 Task: Log work in the project TrendForge for the issue 'Issues with integrating with version control system (e.g. Git)' spent time as '6w 6d 10h 22m' and remaining time as '5w 2d 7h 49m' and move to bottom of backlog. Now add the issue to the epic 'Integration with Third-Party APIs'.
Action: Mouse moved to (205, 63)
Screenshot: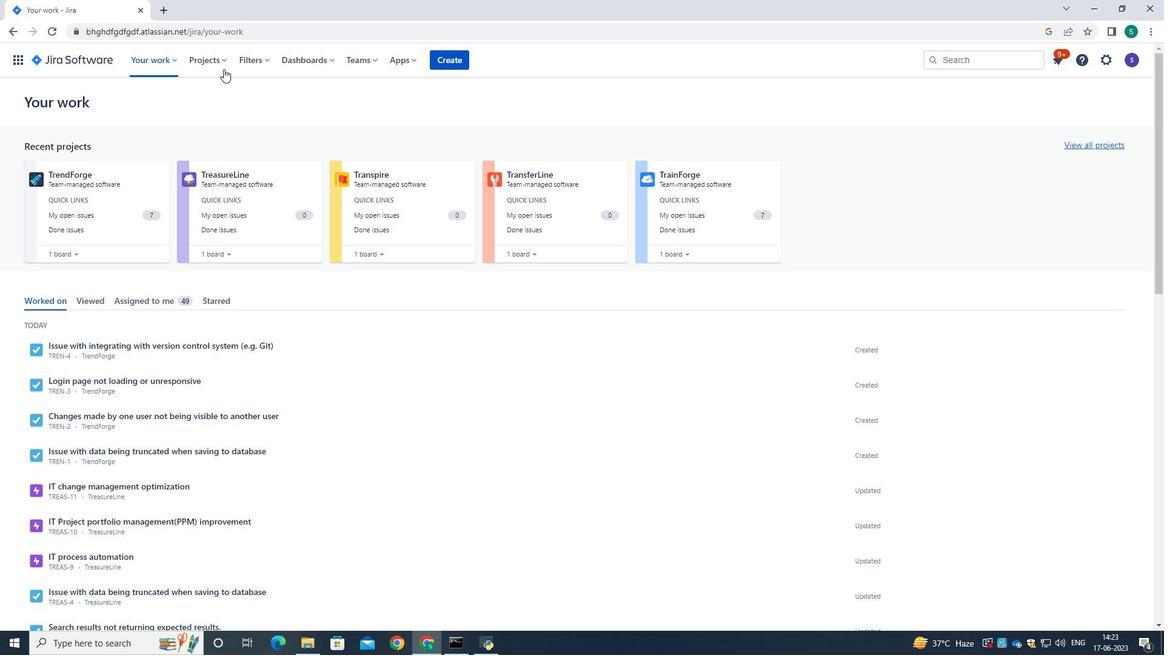 
Action: Mouse pressed left at (205, 63)
Screenshot: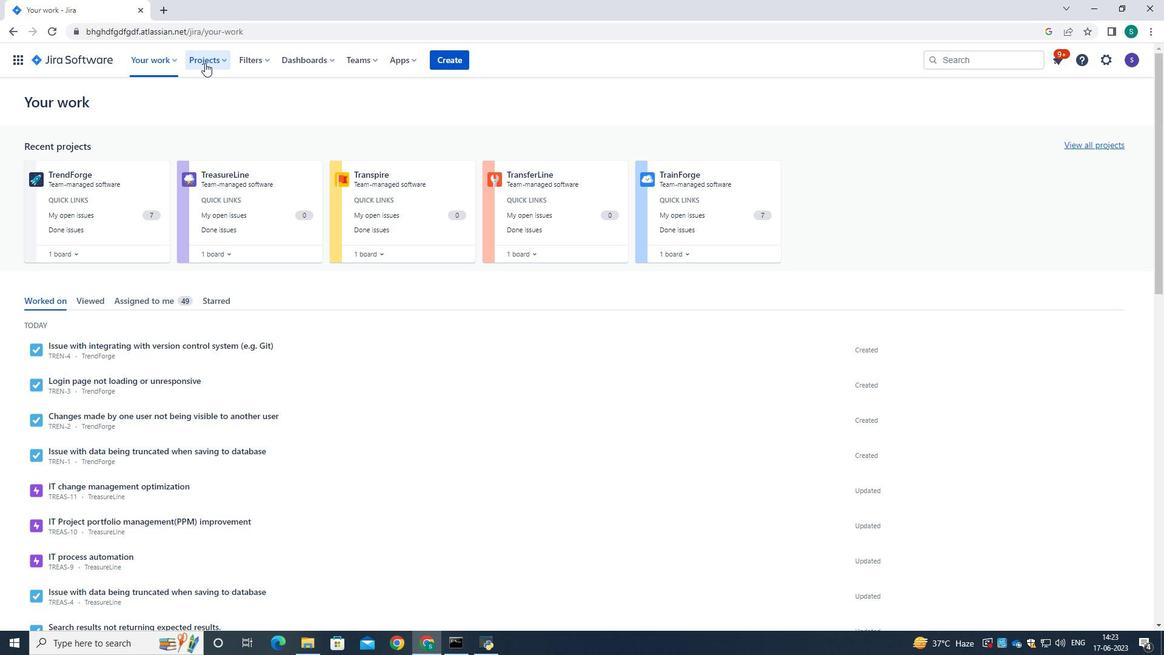 
Action: Mouse moved to (245, 125)
Screenshot: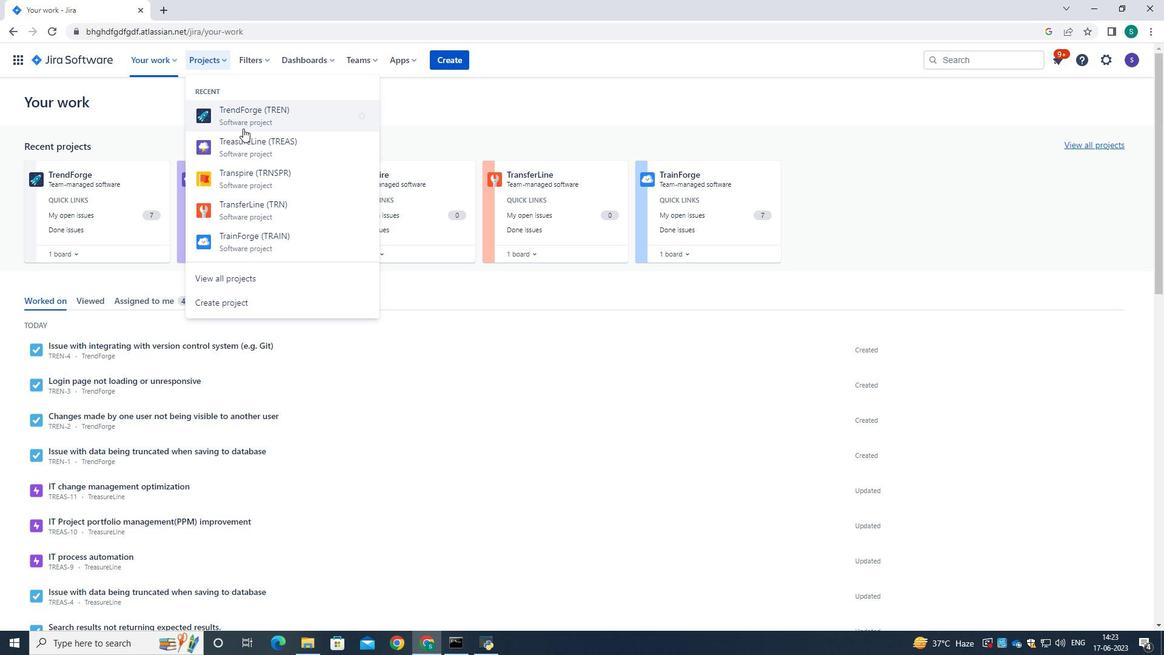 
Action: Mouse pressed left at (245, 125)
Screenshot: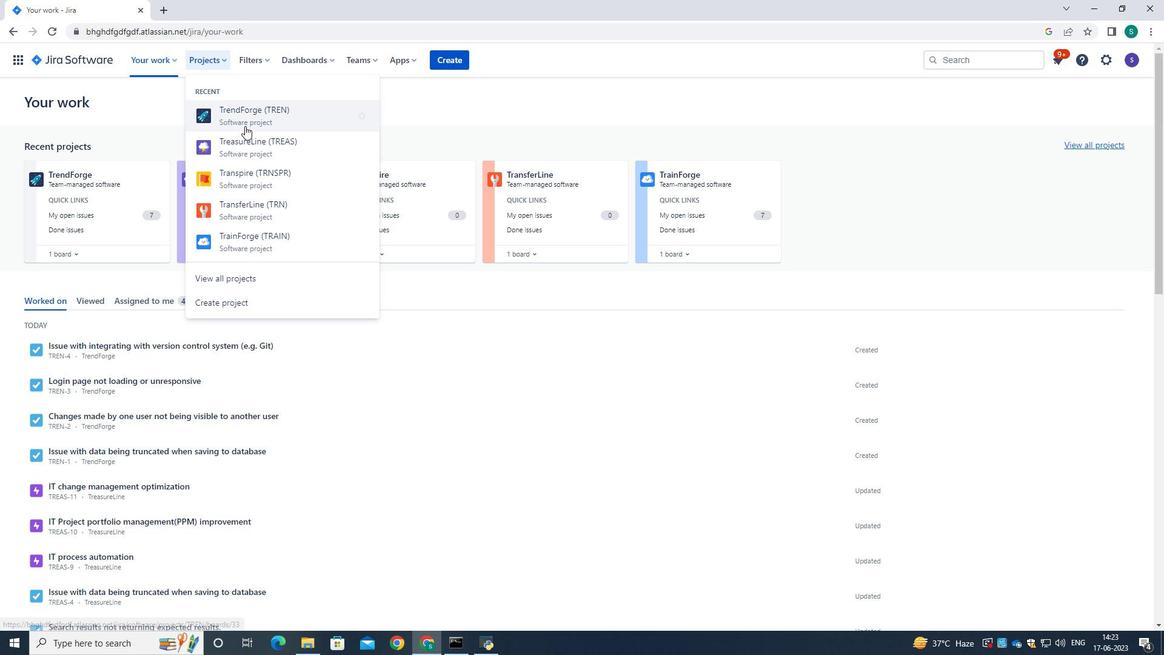 
Action: Mouse moved to (96, 183)
Screenshot: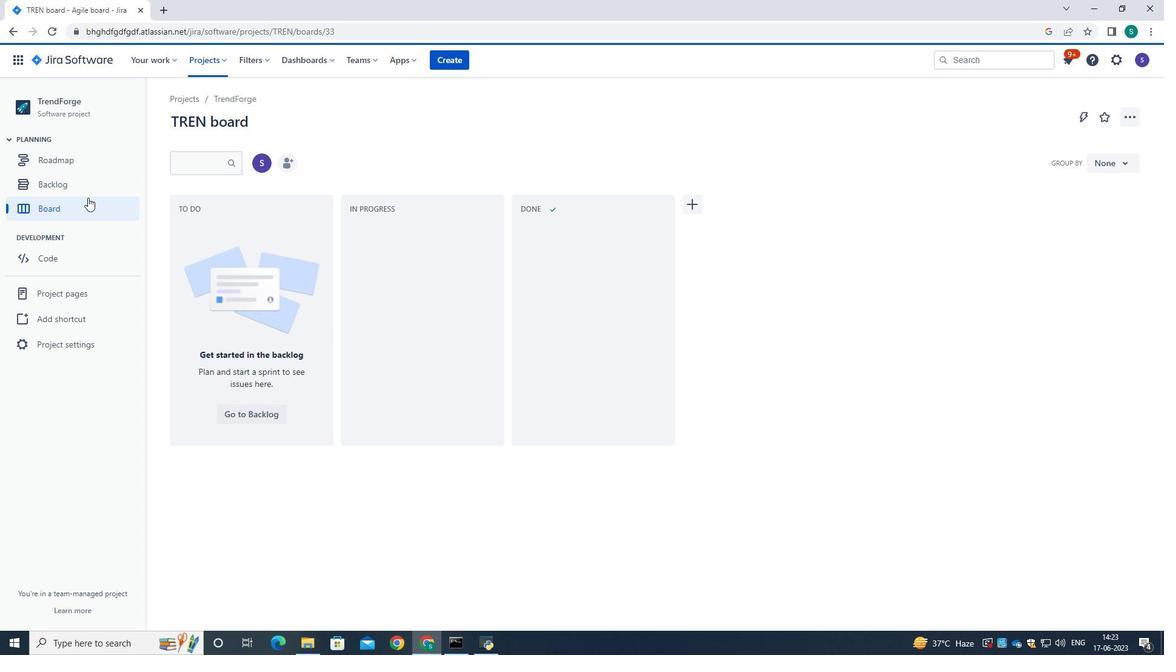 
Action: Mouse pressed left at (96, 183)
Screenshot: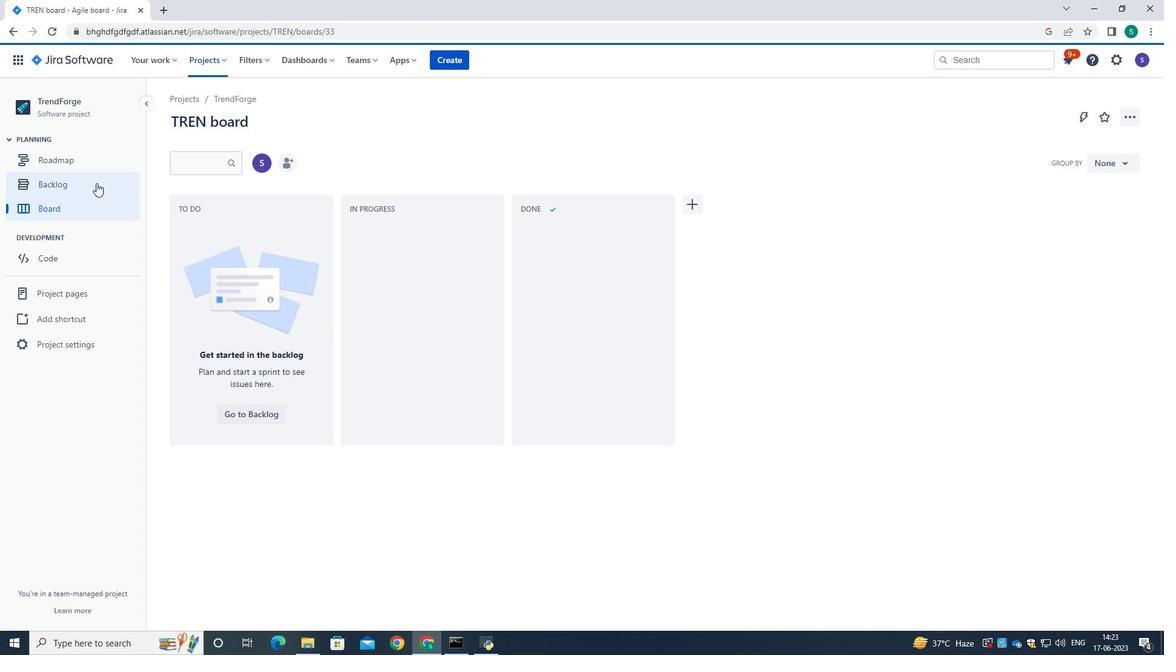 
Action: Mouse moved to (510, 309)
Screenshot: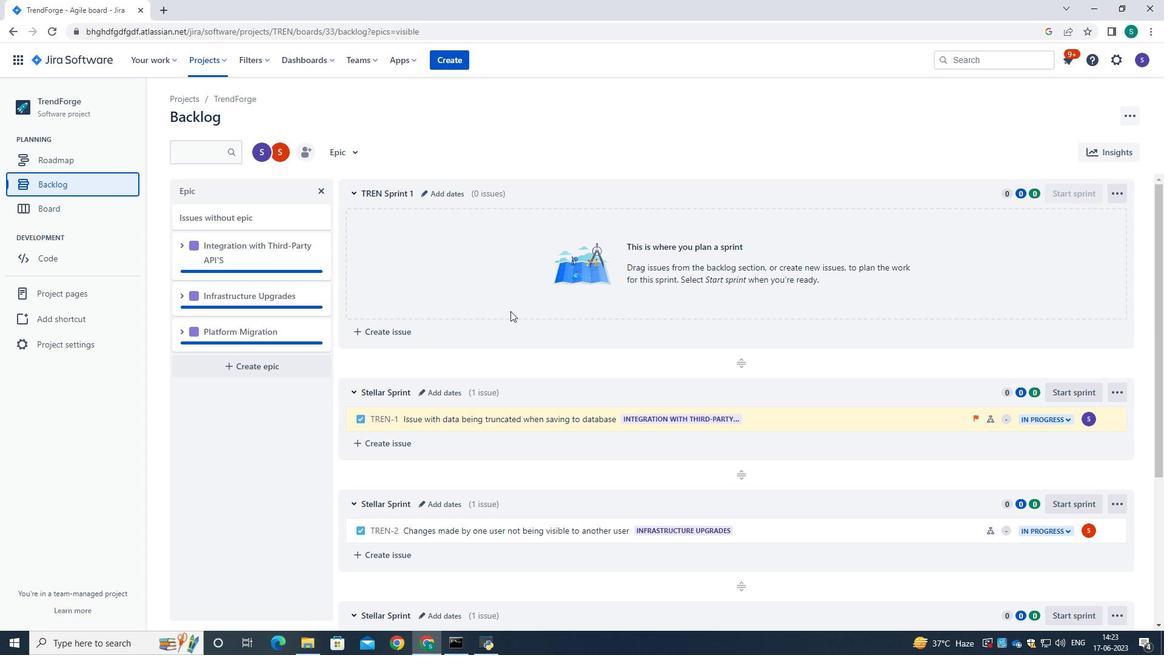 
Action: Mouse scrolled (510, 308) with delta (0, 0)
Screenshot: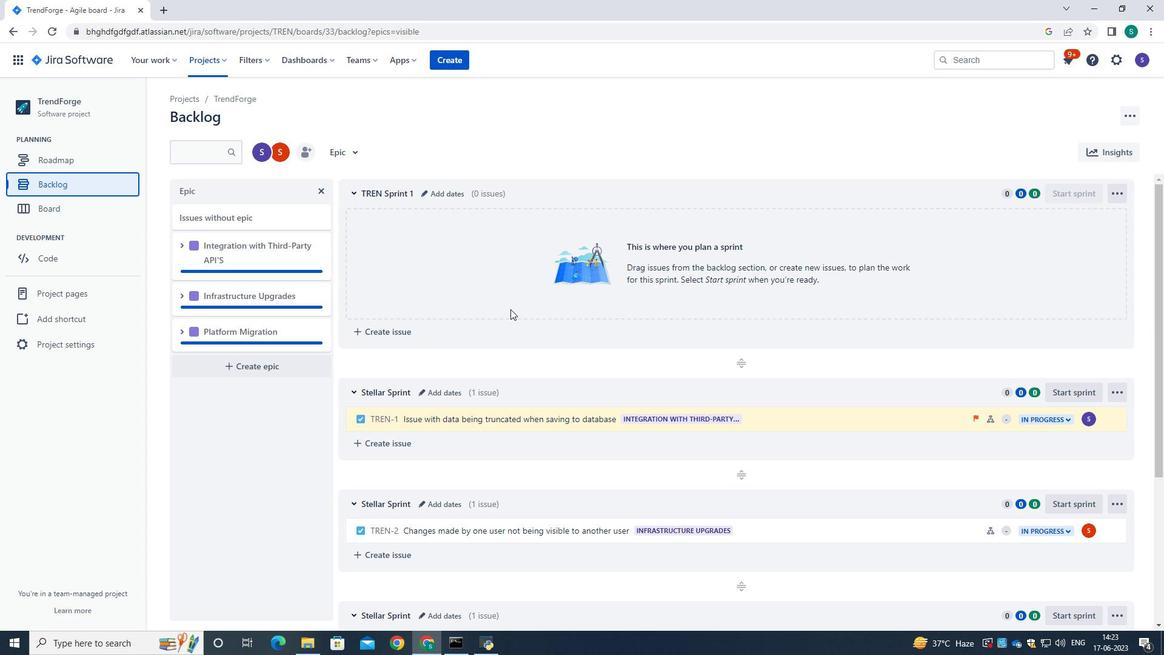 
Action: Mouse scrolled (510, 308) with delta (0, 0)
Screenshot: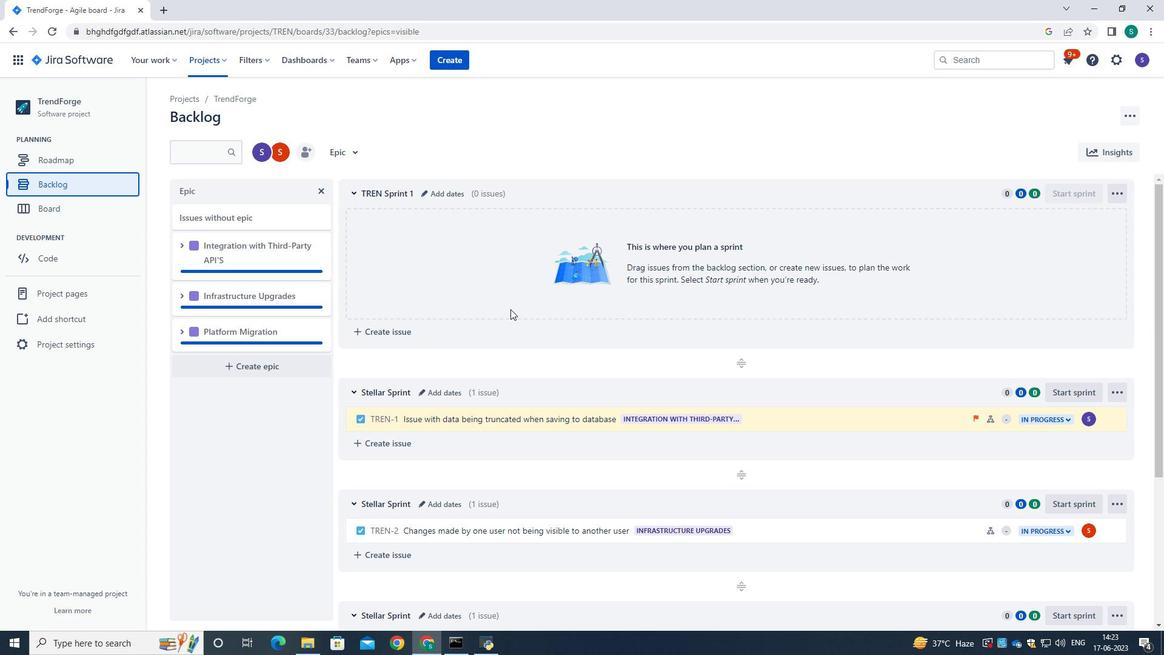 
Action: Mouse scrolled (510, 308) with delta (0, 0)
Screenshot: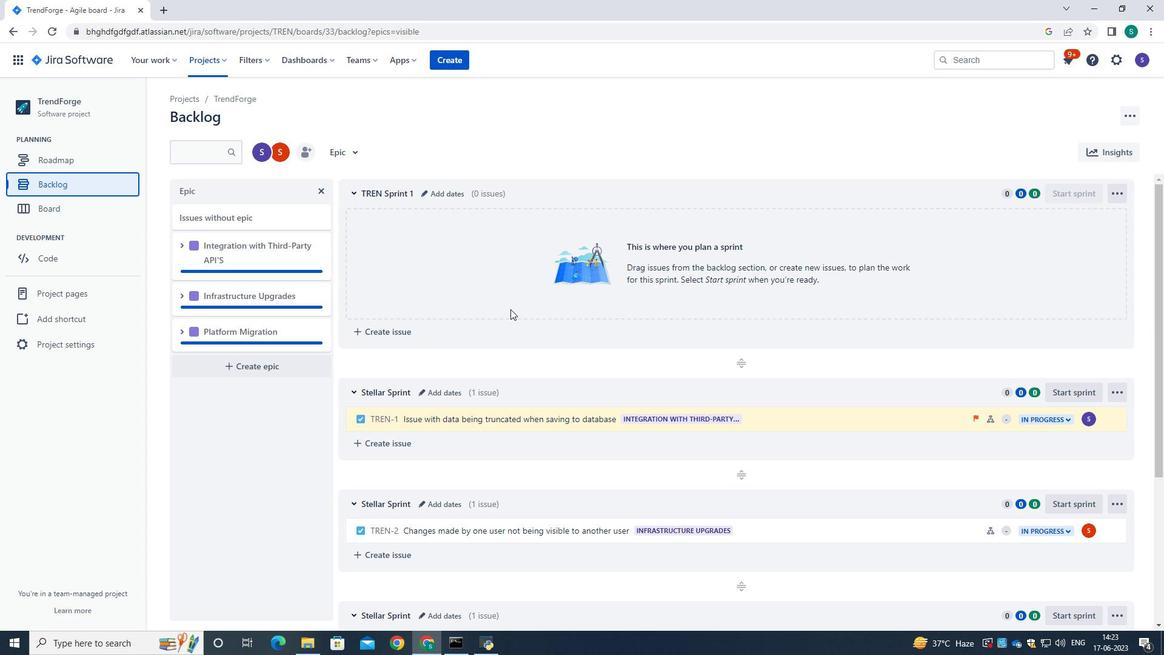 
Action: Mouse scrolled (510, 308) with delta (0, 0)
Screenshot: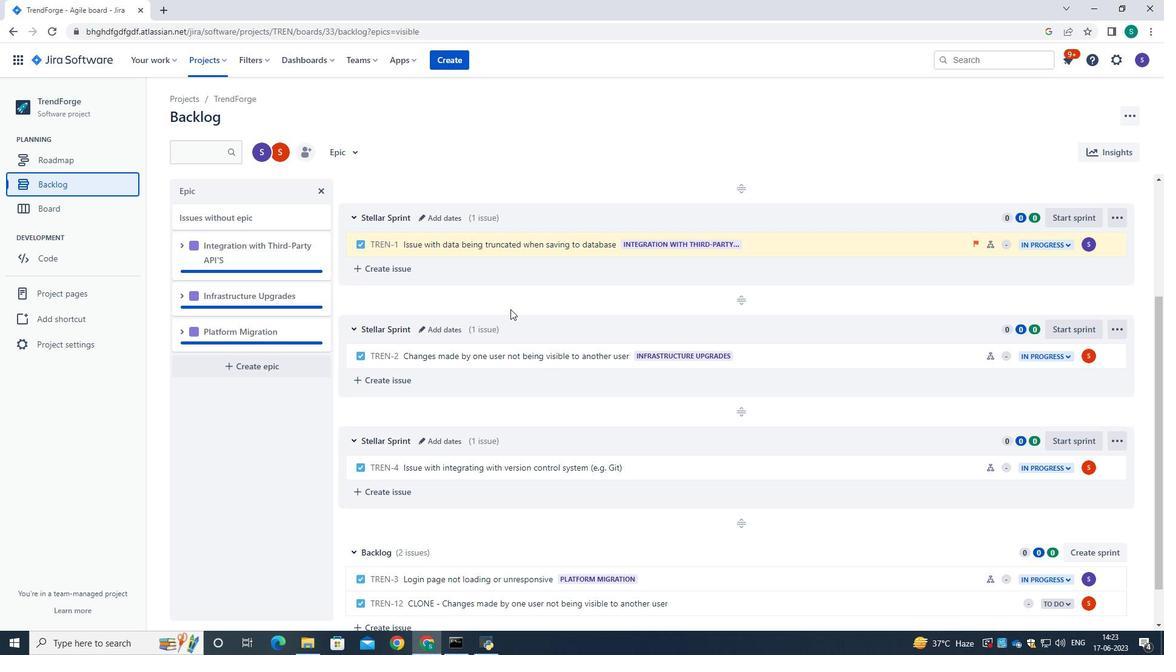 
Action: Mouse scrolled (510, 308) with delta (0, 0)
Screenshot: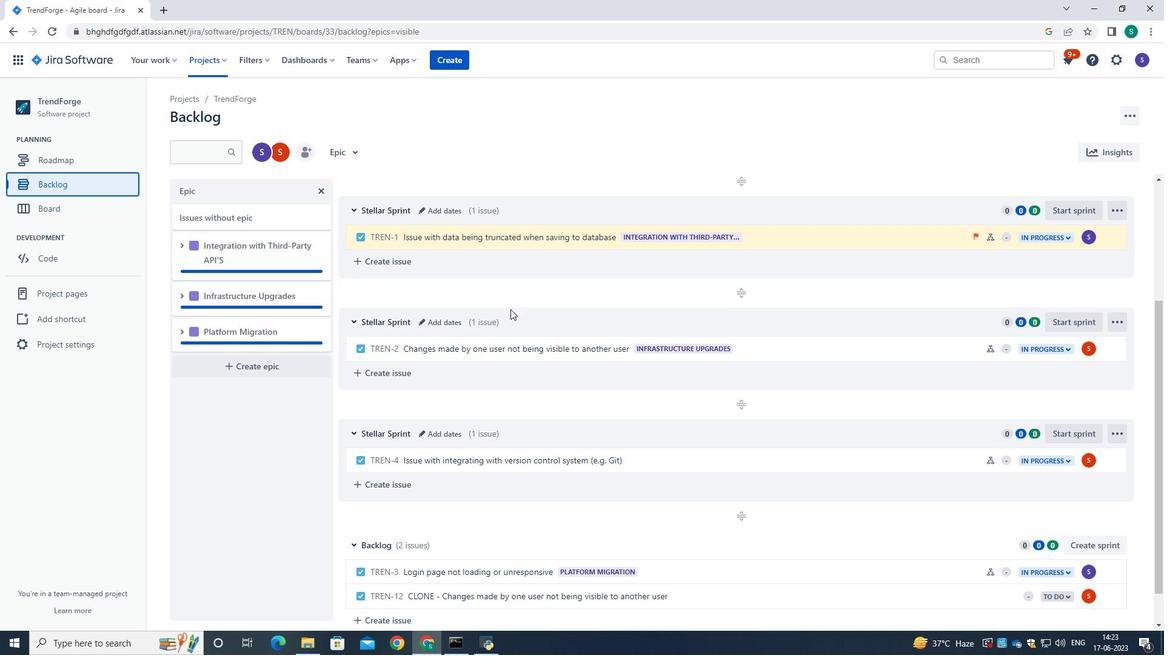 
Action: Mouse moved to (502, 423)
Screenshot: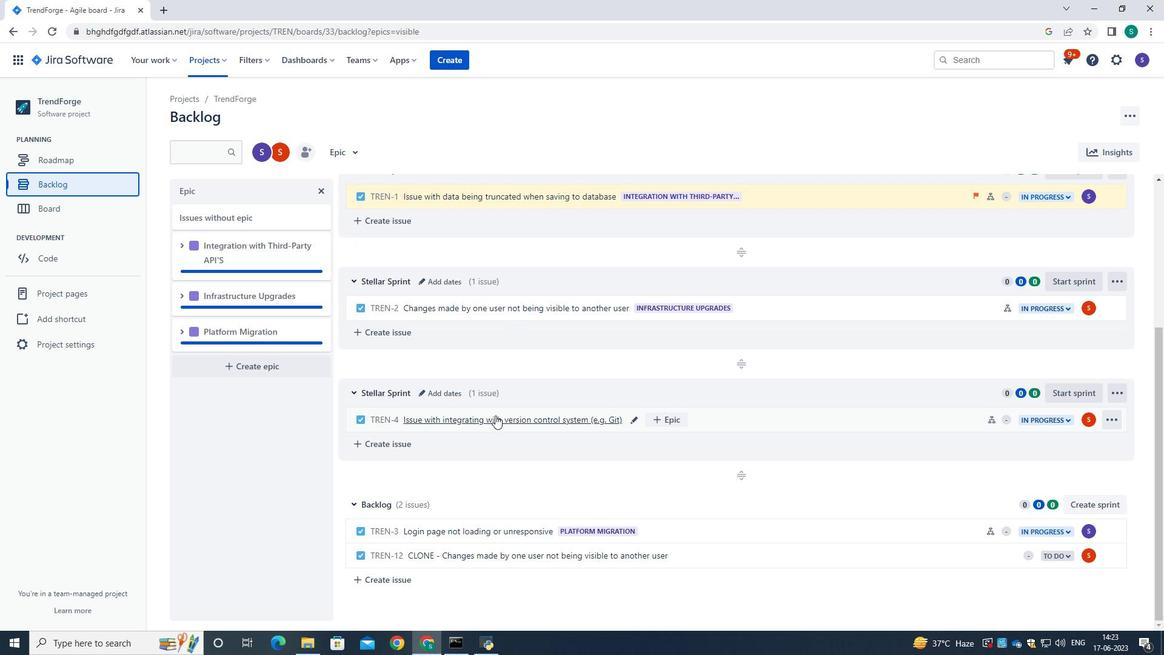 
Action: Mouse pressed left at (502, 423)
Screenshot: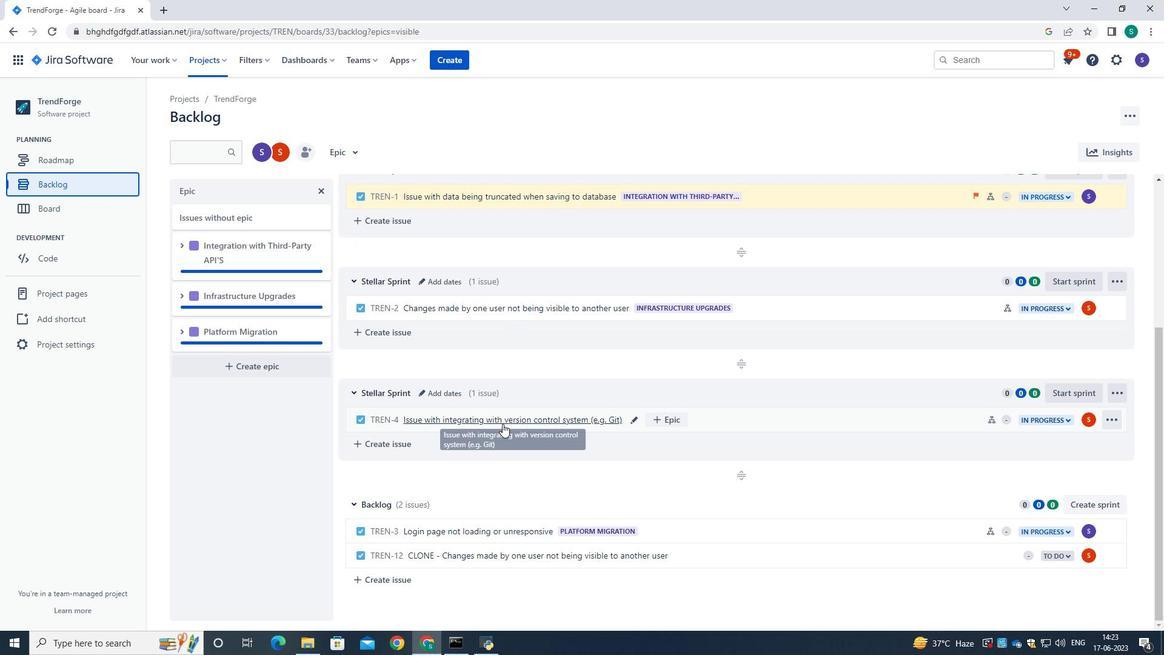 
Action: Mouse moved to (1103, 191)
Screenshot: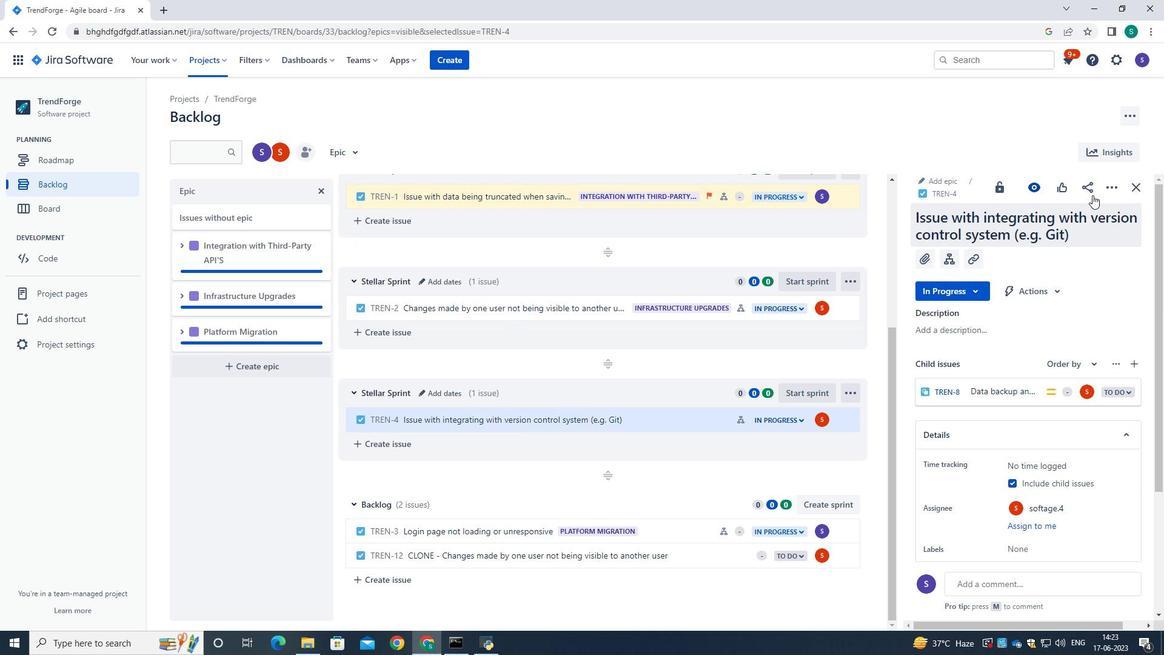 
Action: Mouse pressed left at (1103, 191)
Screenshot: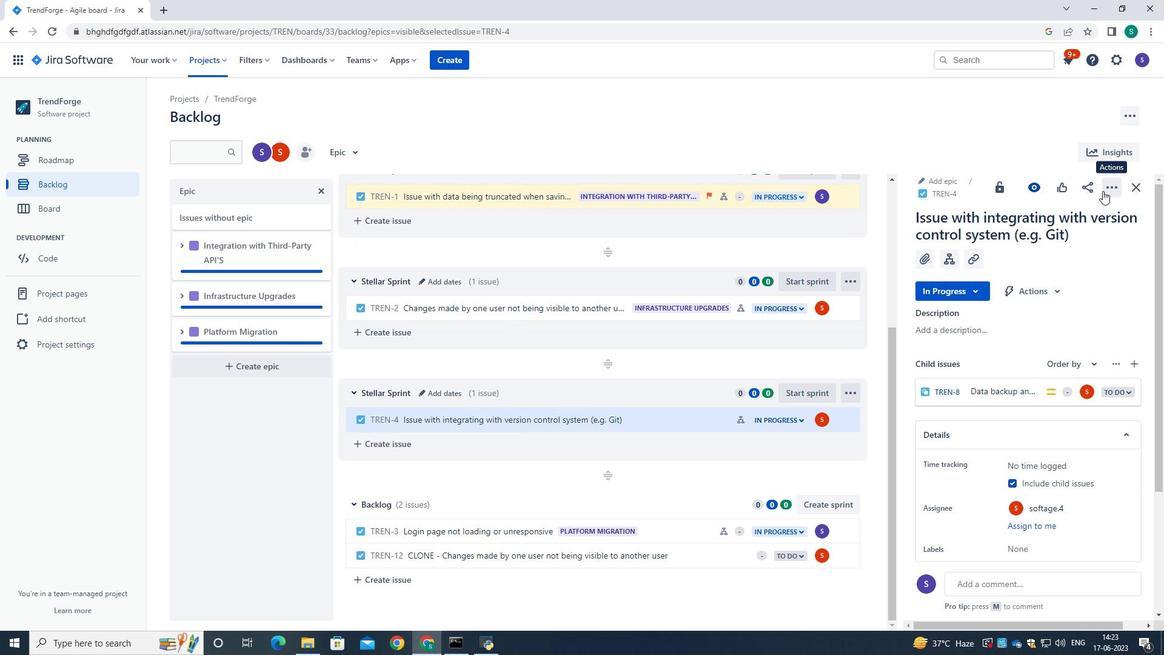 
Action: Mouse moved to (1062, 220)
Screenshot: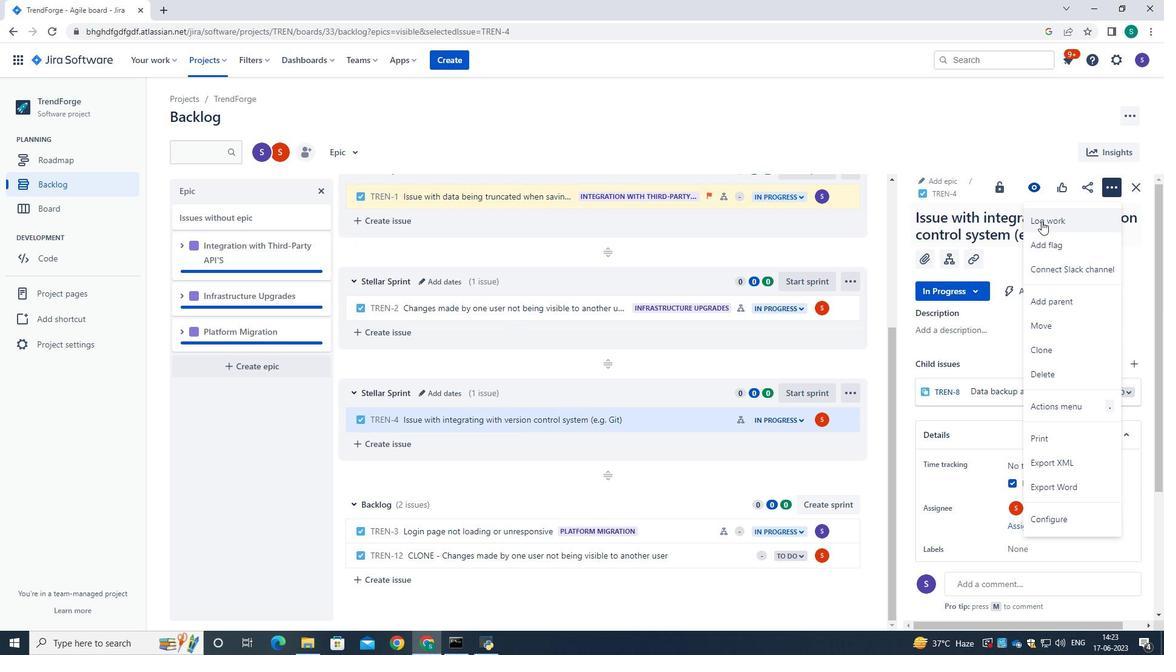 
Action: Mouse pressed left at (1062, 220)
Screenshot: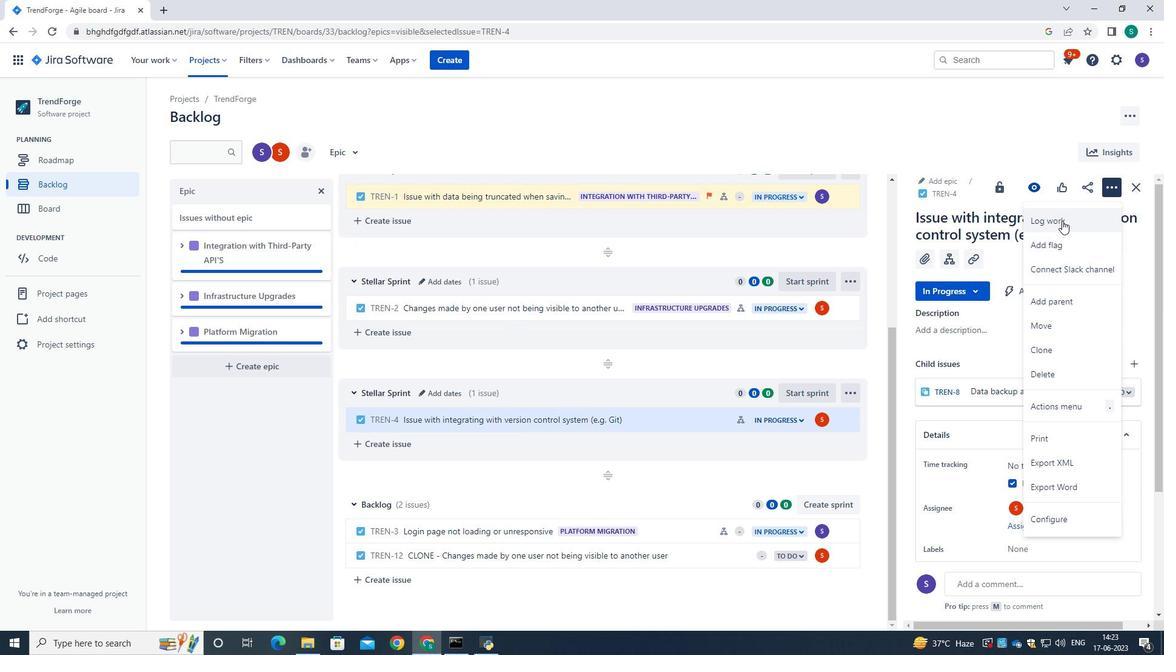 
Action: Mouse moved to (516, 179)
Screenshot: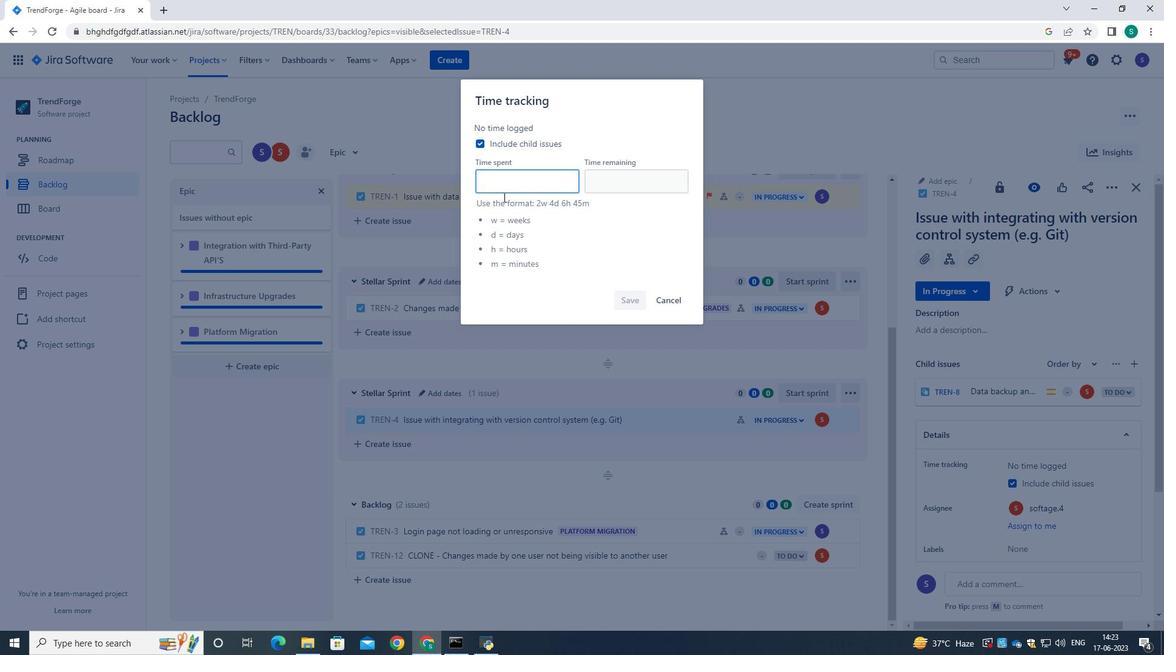 
Action: Mouse pressed left at (516, 179)
Screenshot: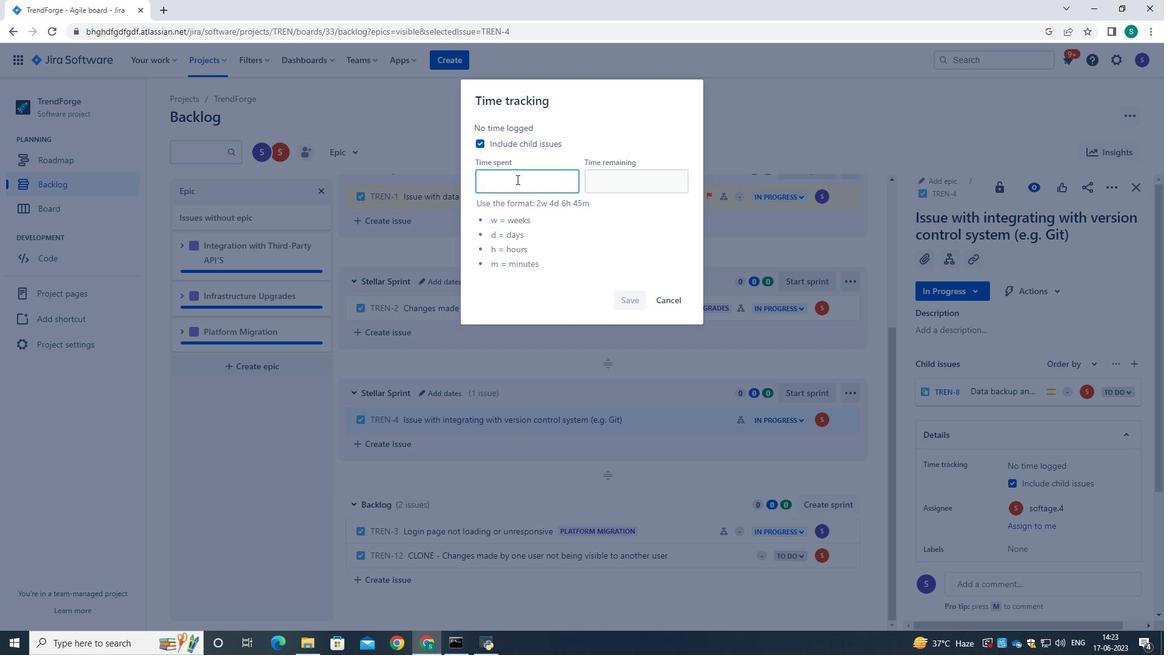 
Action: Key pressed 6w<Key.space>6d<Key.space>10h<Key.space>22m<Key.tab>5w<Key.space>2d<Key.space>7h<Key.space>49m
Screenshot: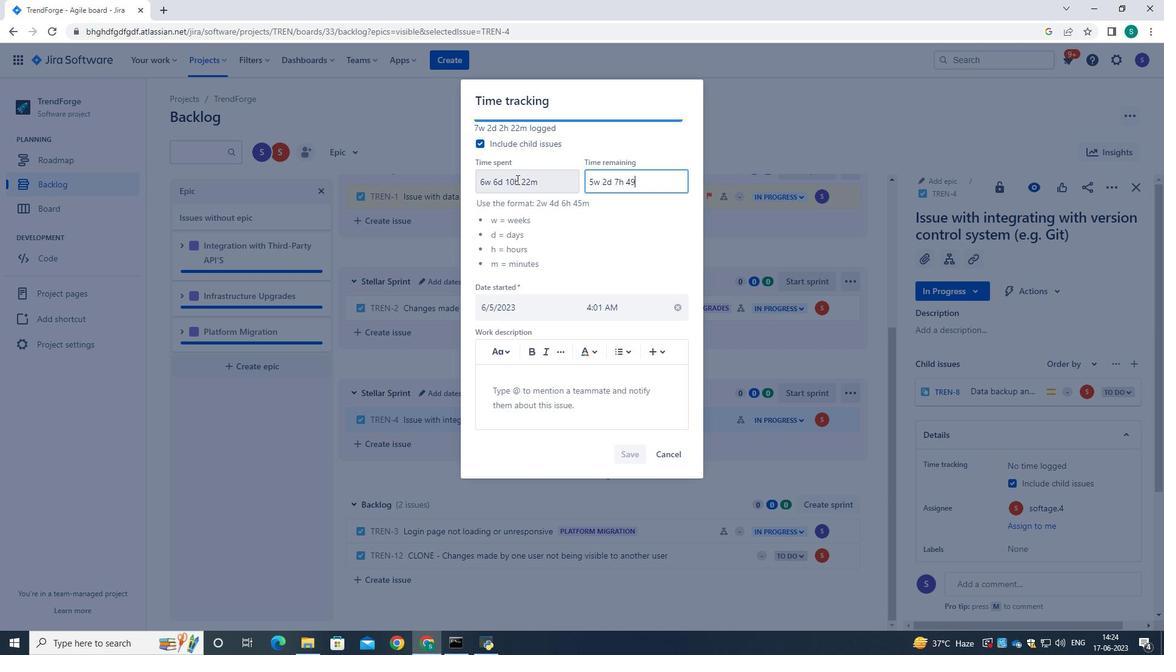 
Action: Mouse moved to (633, 450)
Screenshot: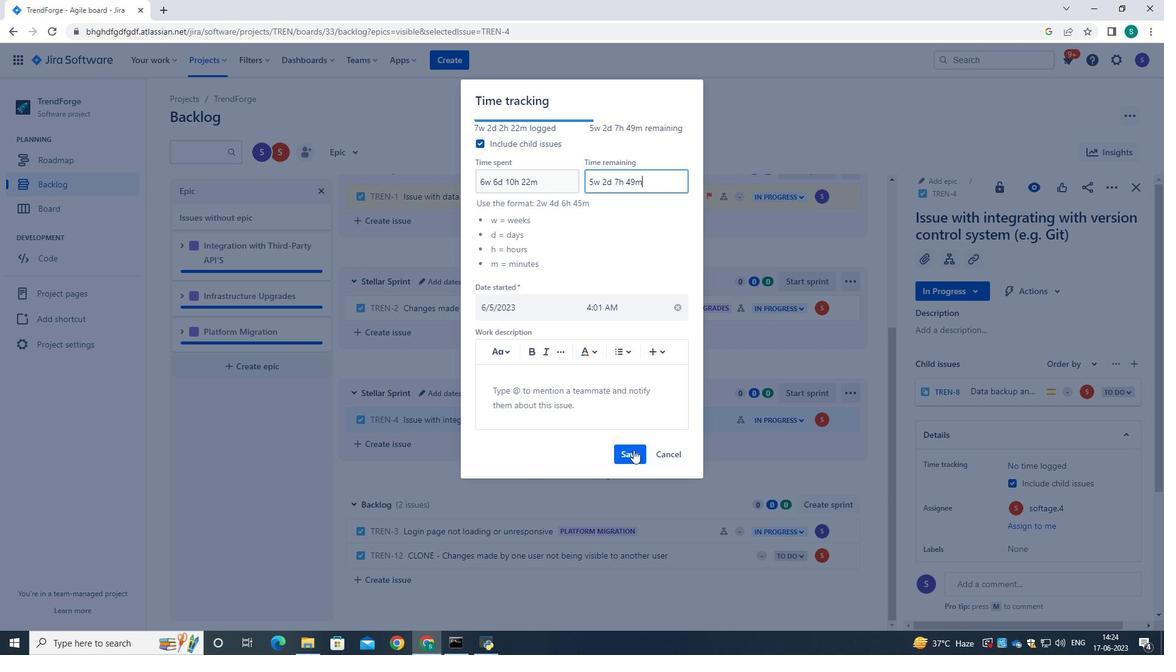 
Action: Mouse pressed left at (633, 450)
Screenshot: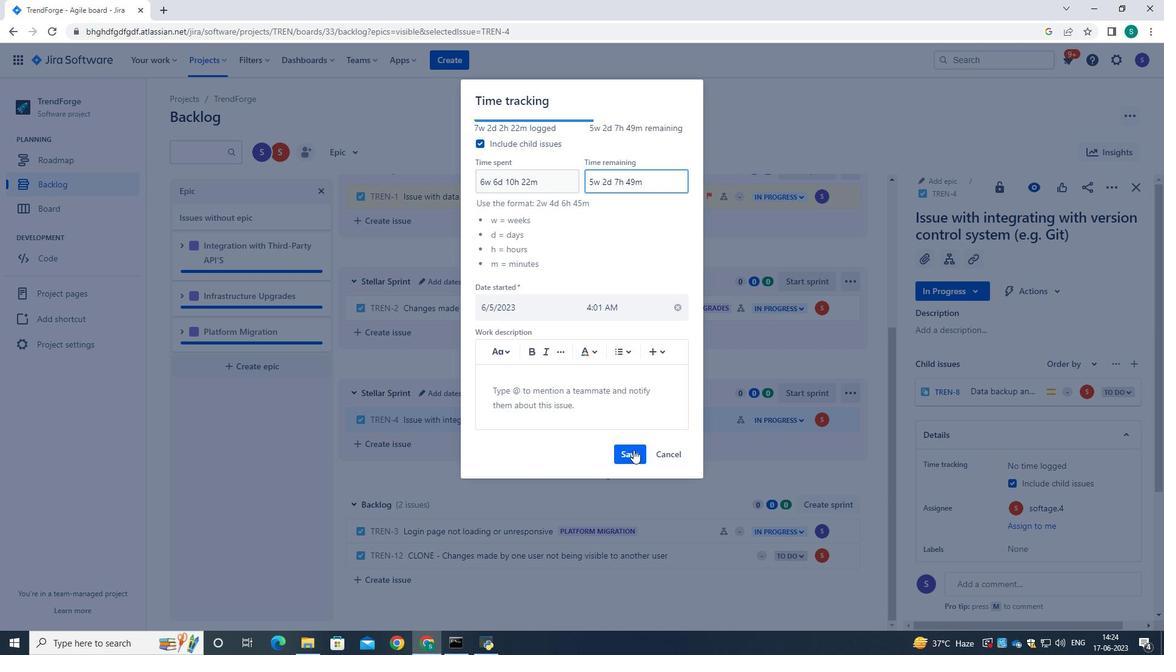 
Action: Mouse moved to (850, 420)
Screenshot: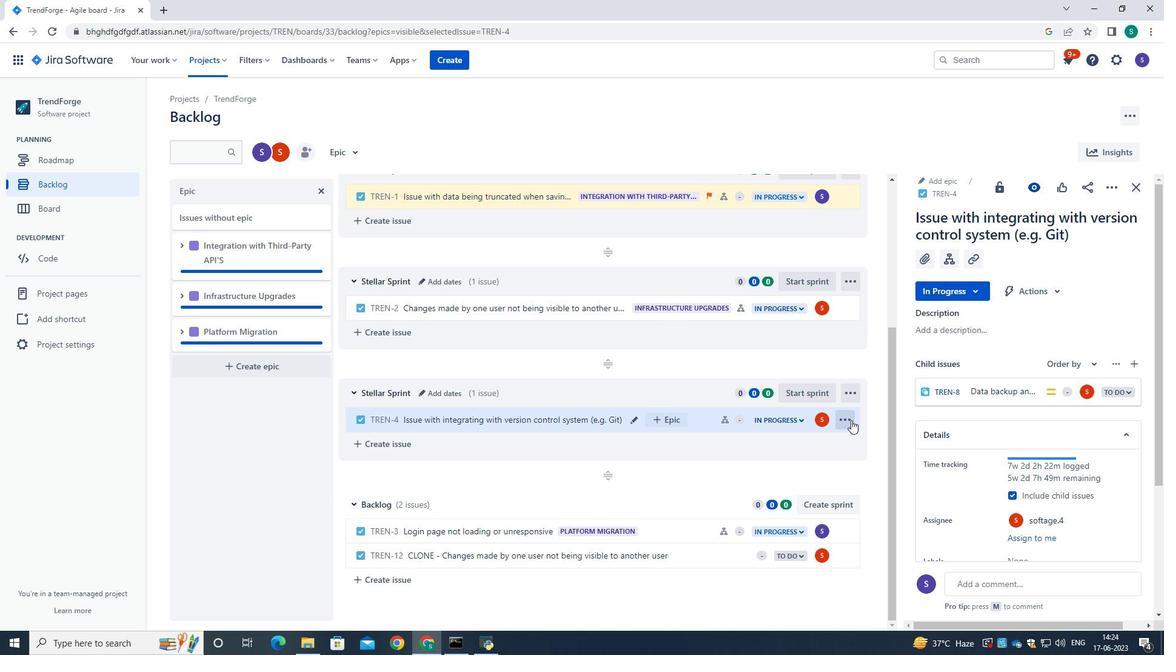 
Action: Mouse pressed left at (850, 420)
Screenshot: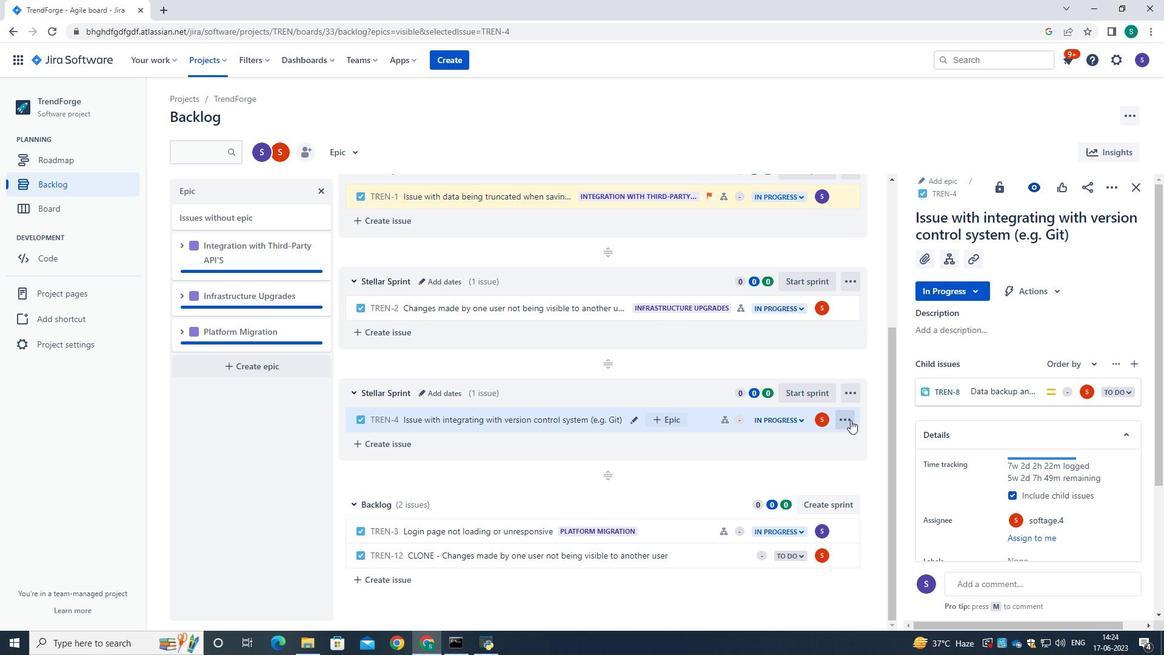 
Action: Mouse moved to (818, 385)
Screenshot: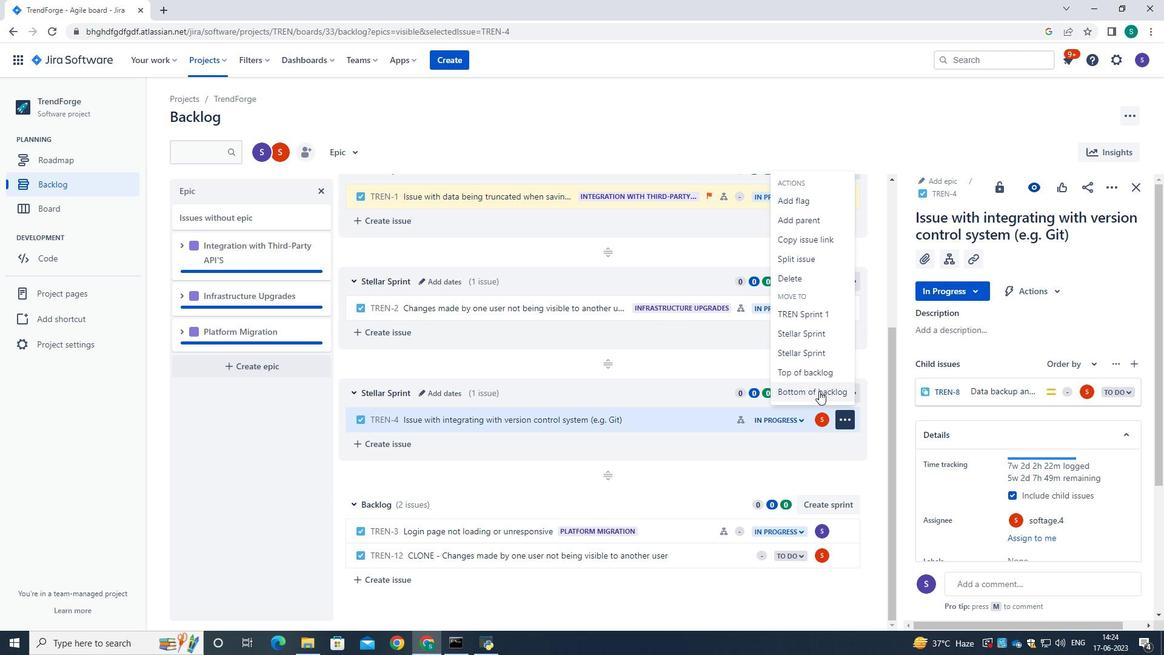 
Action: Mouse pressed left at (818, 385)
Screenshot: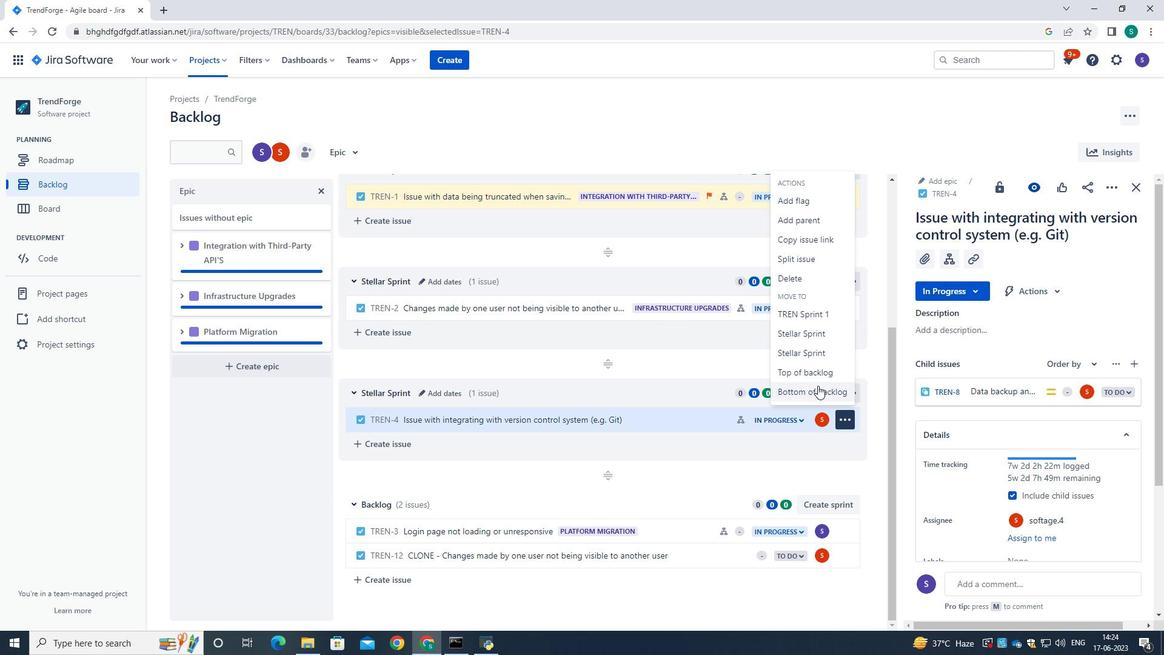 
Action: Mouse moved to (664, 454)
Screenshot: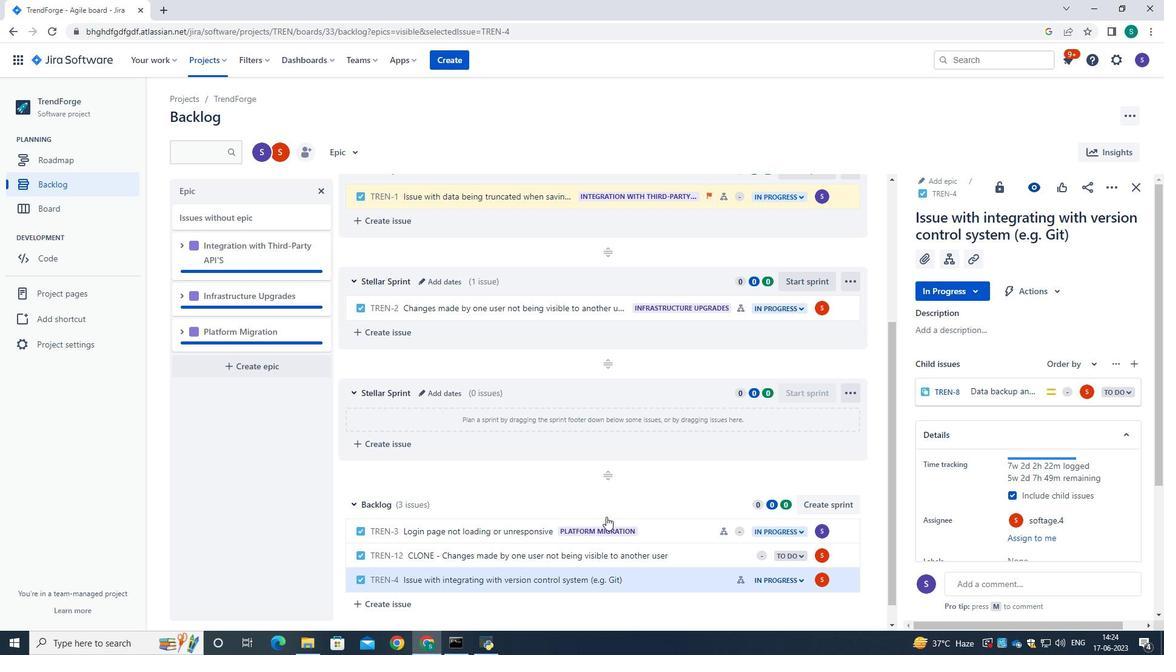 
Action: Mouse scrolled (664, 453) with delta (0, 0)
Screenshot: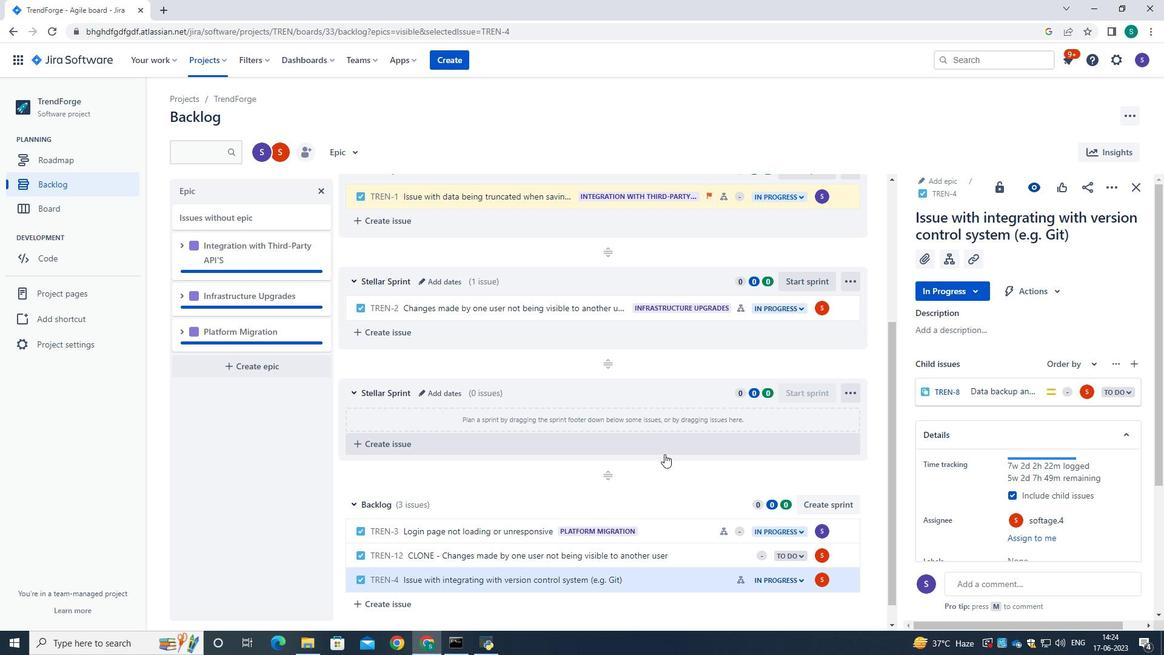
Action: Mouse scrolled (664, 453) with delta (0, 0)
Screenshot: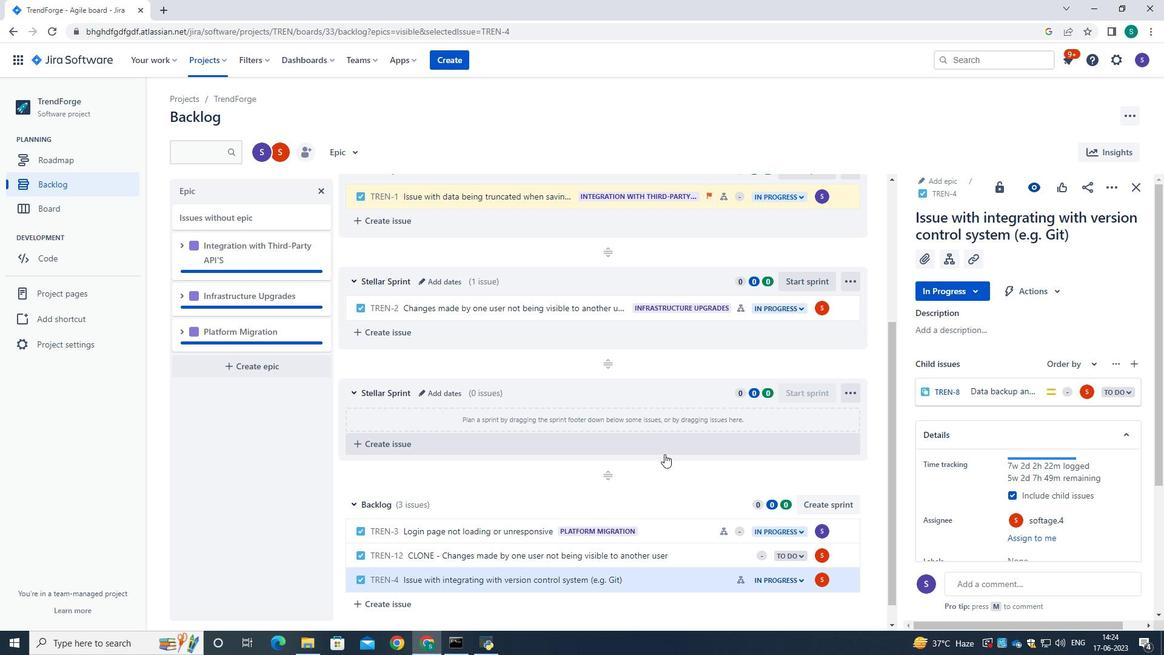 
Action: Mouse scrolled (664, 453) with delta (0, 0)
Screenshot: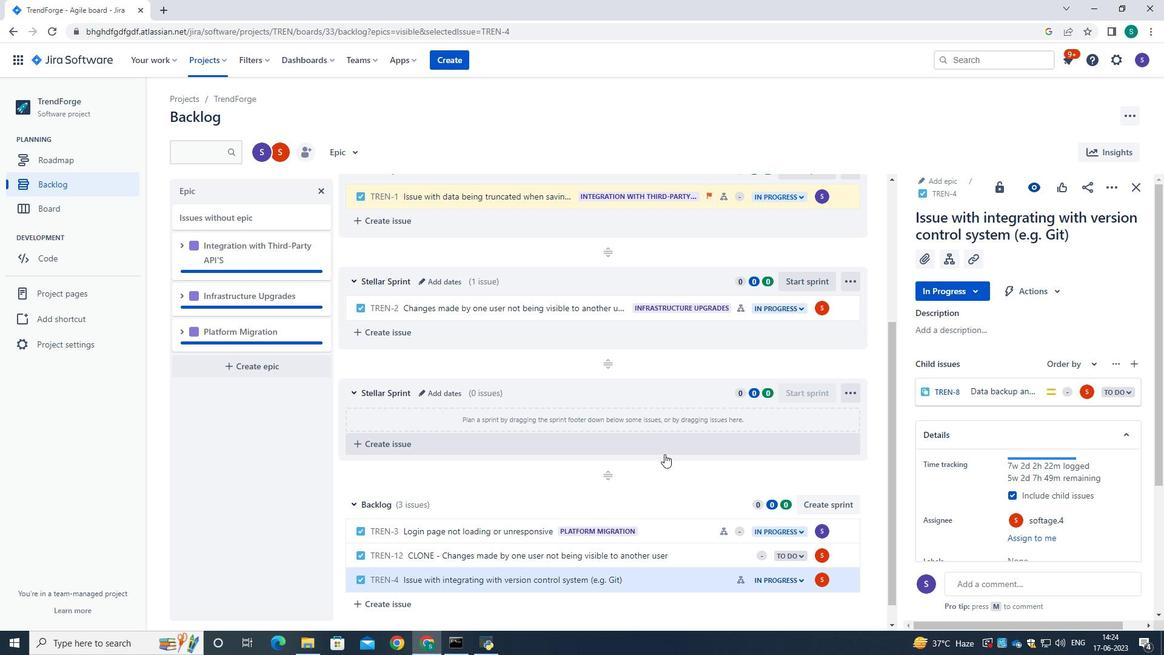 
Action: Mouse scrolled (664, 453) with delta (0, 0)
Screenshot: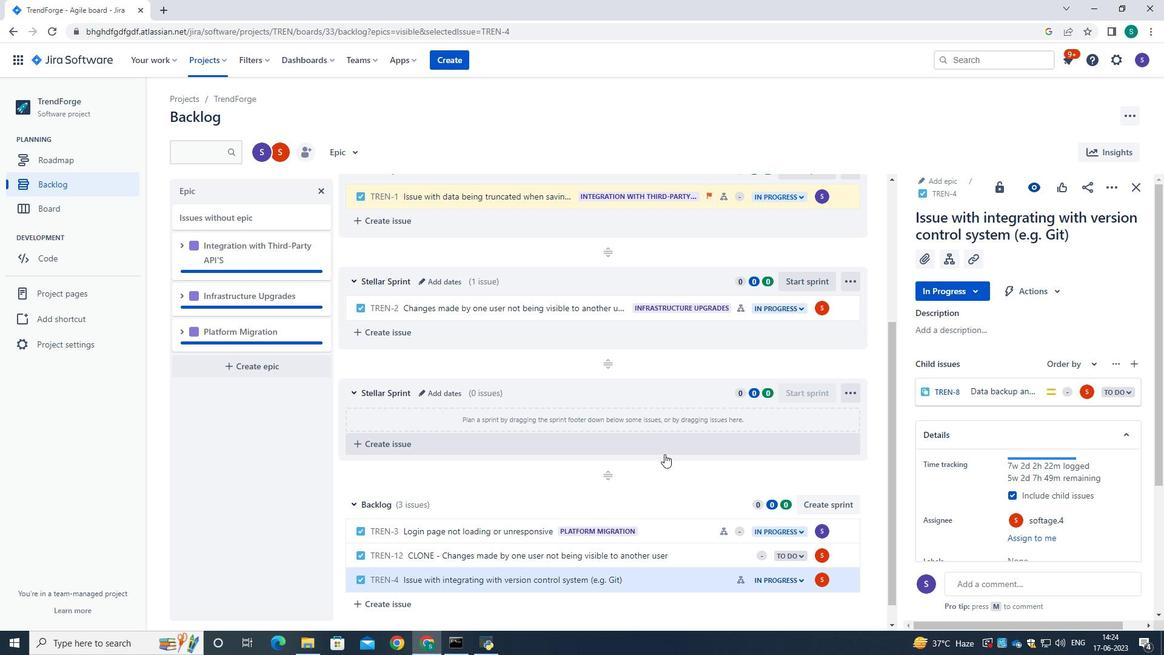 
Action: Mouse moved to (655, 555)
Screenshot: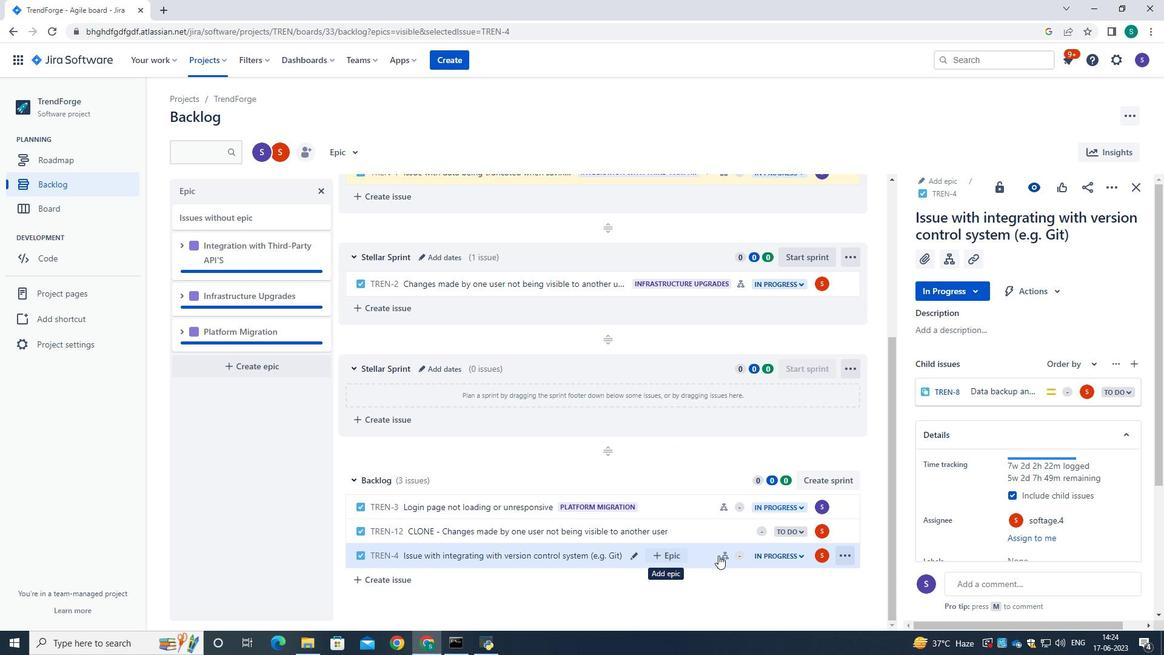 
Action: Mouse pressed left at (655, 555)
Screenshot: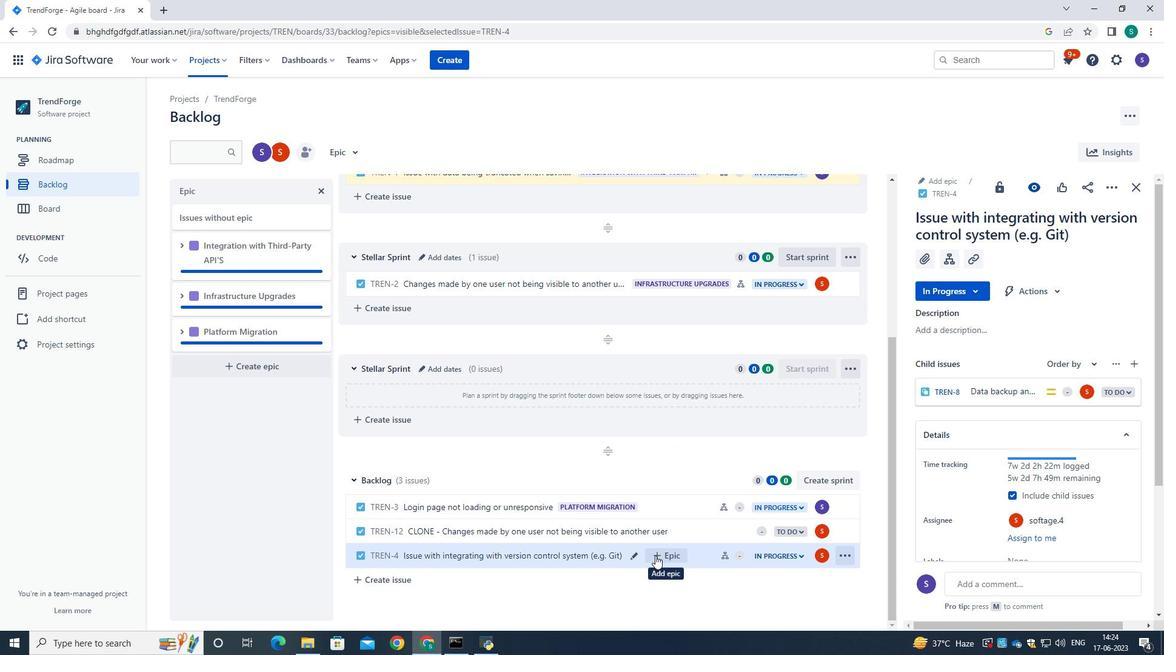 
Action: Mouse moved to (725, 605)
Screenshot: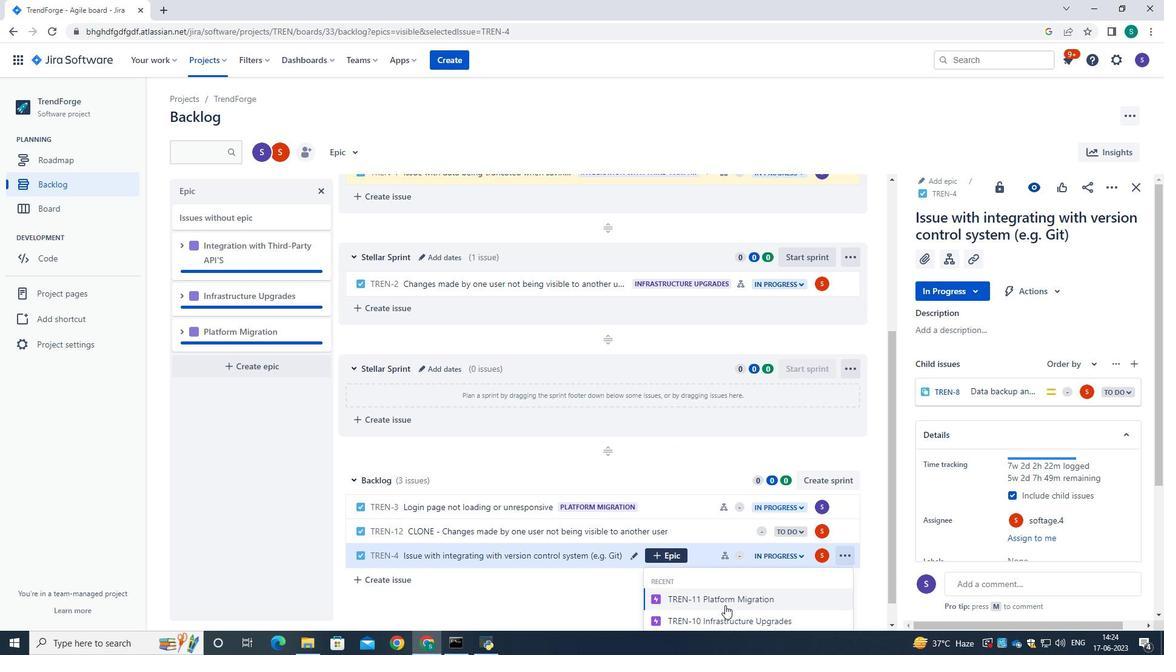 
Action: Mouse scrolled (725, 604) with delta (0, 0)
Screenshot: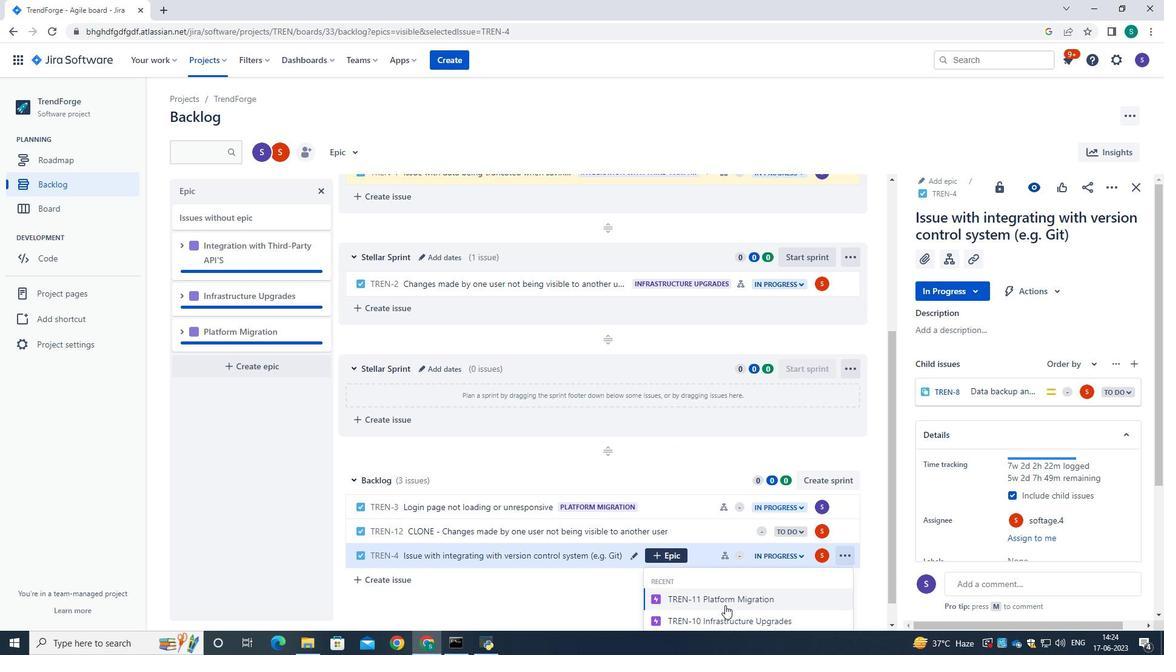 
Action: Mouse scrolled (725, 604) with delta (0, 0)
Screenshot: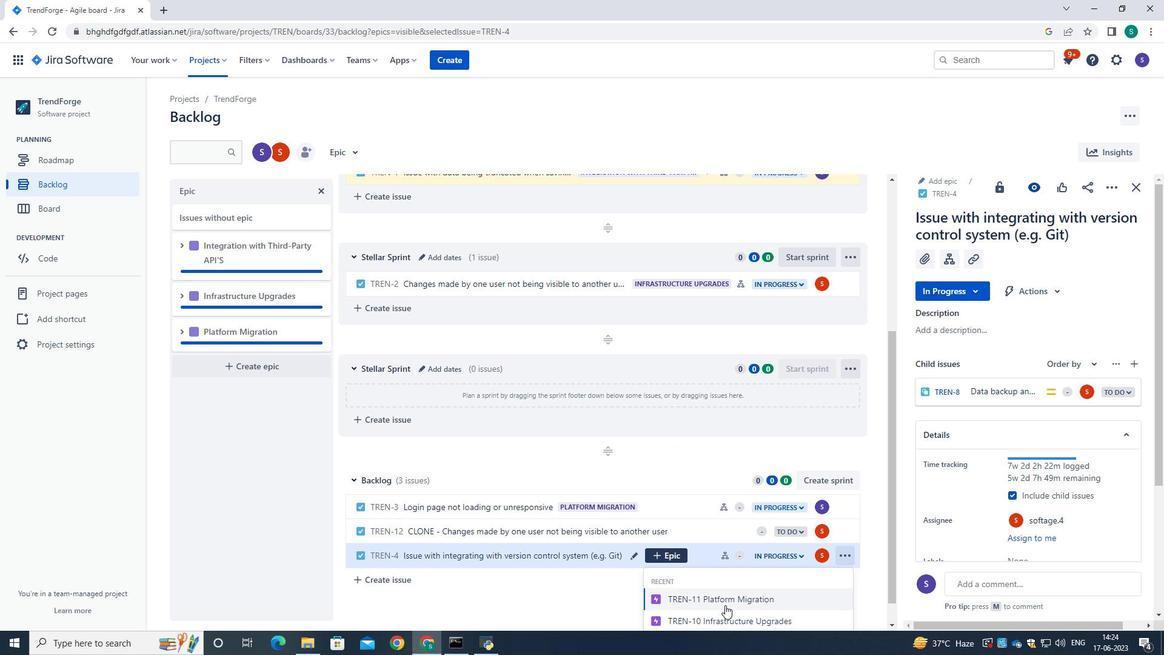 
Action: Mouse scrolled (725, 604) with delta (0, 0)
Screenshot: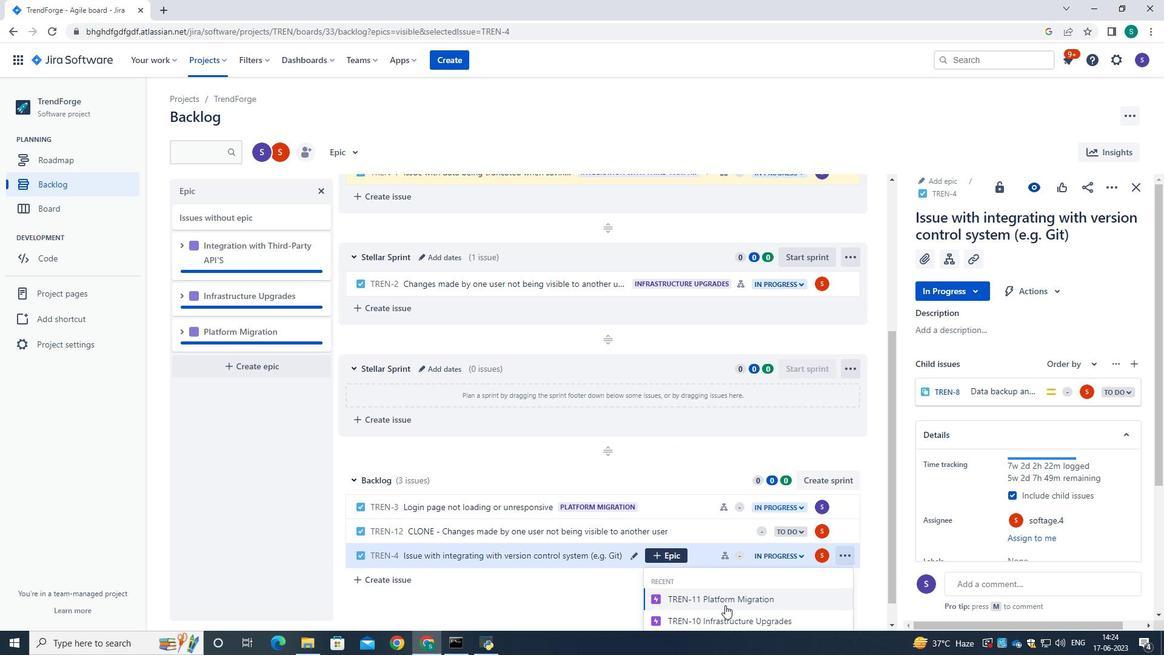 
Action: Mouse moved to (767, 457)
Screenshot: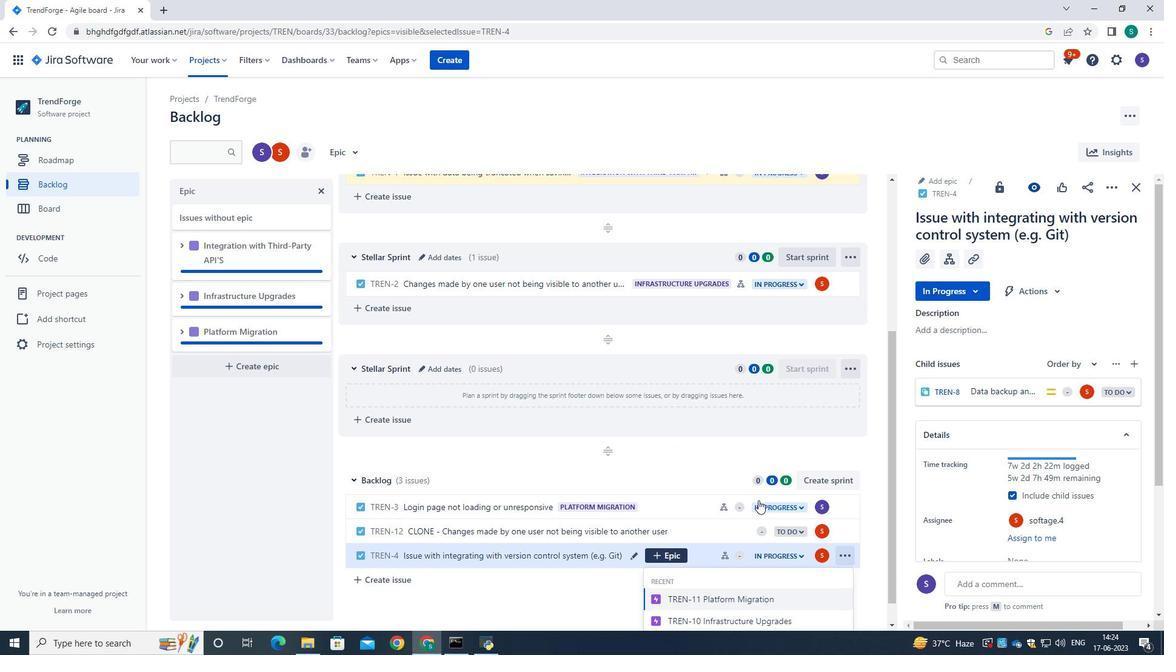 
Action: Mouse scrolled (767, 457) with delta (0, 0)
Screenshot: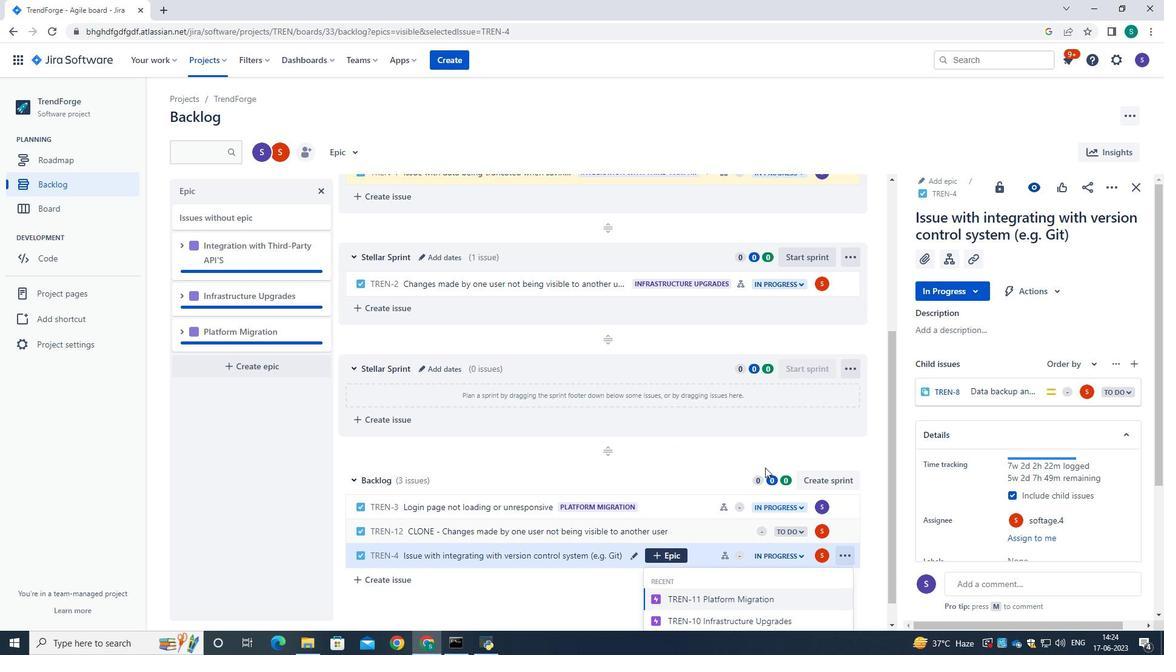 
Action: Mouse scrolled (767, 457) with delta (0, 0)
Screenshot: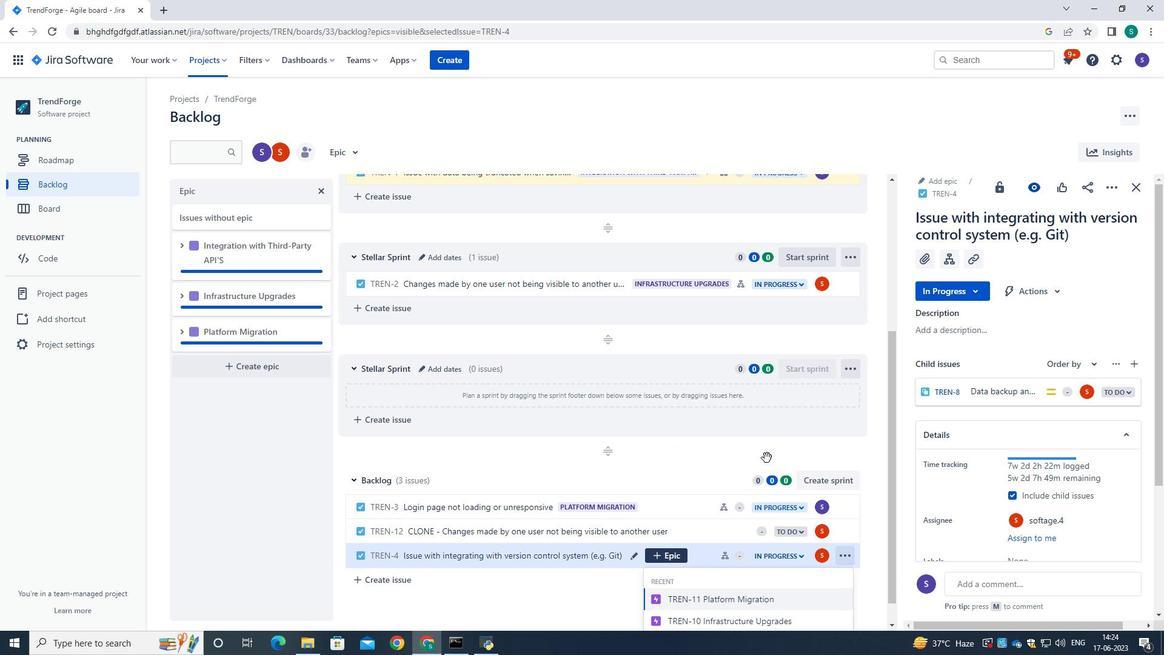 
Action: Mouse scrolled (767, 457) with delta (0, 0)
Screenshot: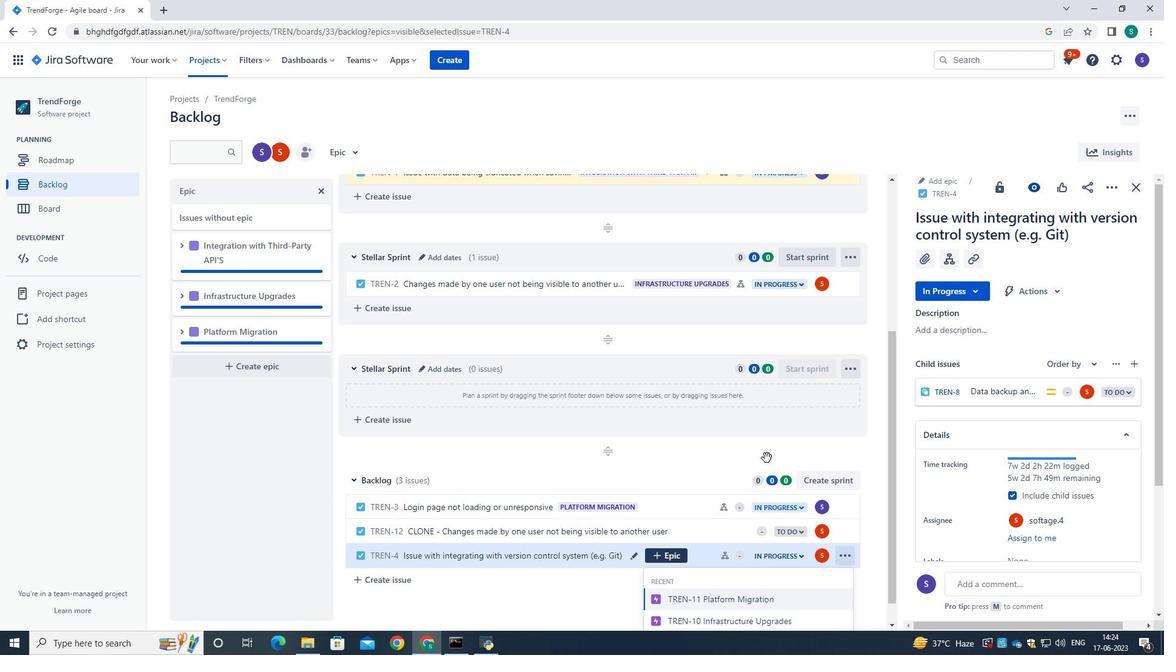 
Action: Mouse scrolled (767, 457) with delta (0, 0)
Screenshot: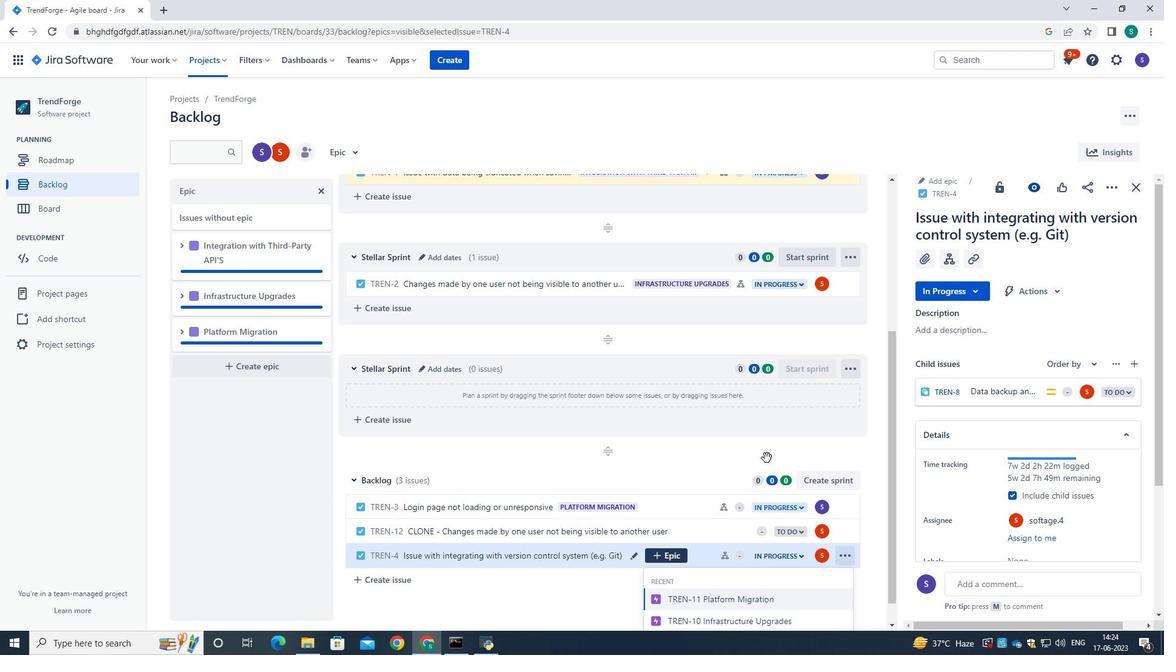 
Action: Mouse moved to (738, 614)
Screenshot: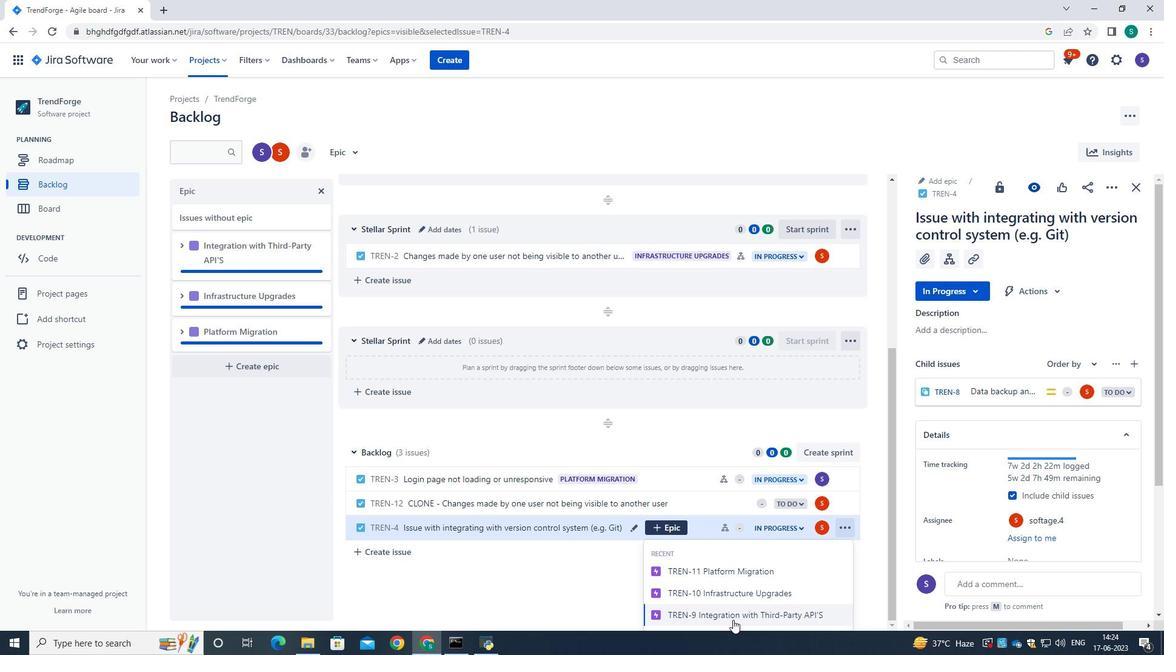 
Action: Mouse pressed left at (738, 614)
Screenshot: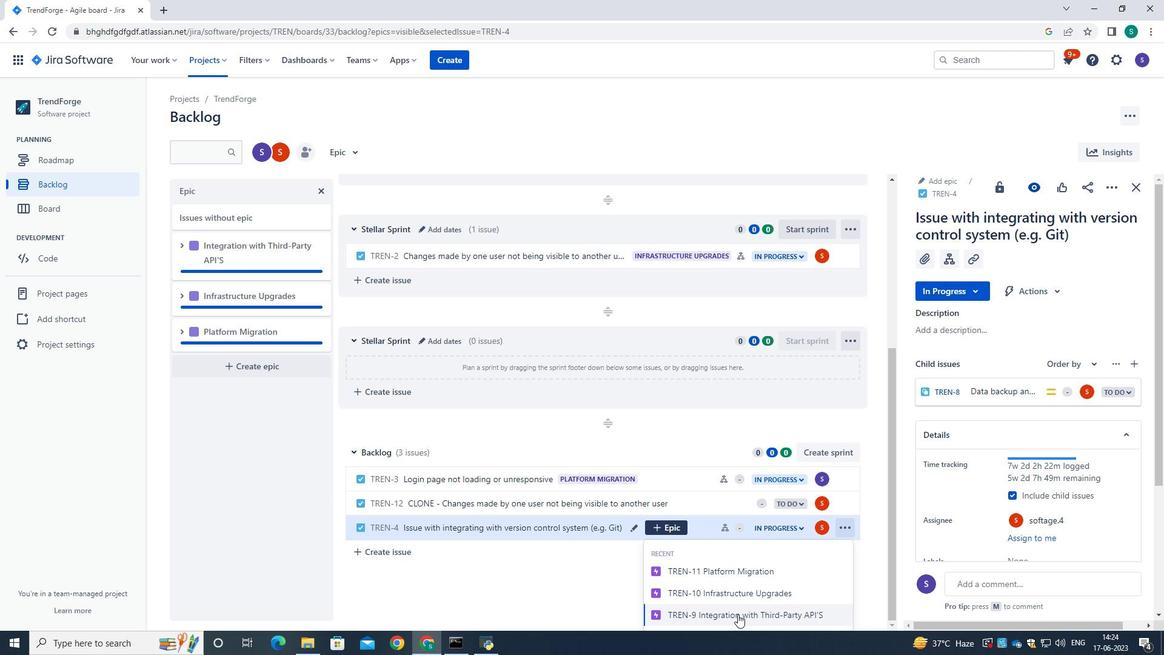 
Action: Mouse moved to (257, 437)
Screenshot: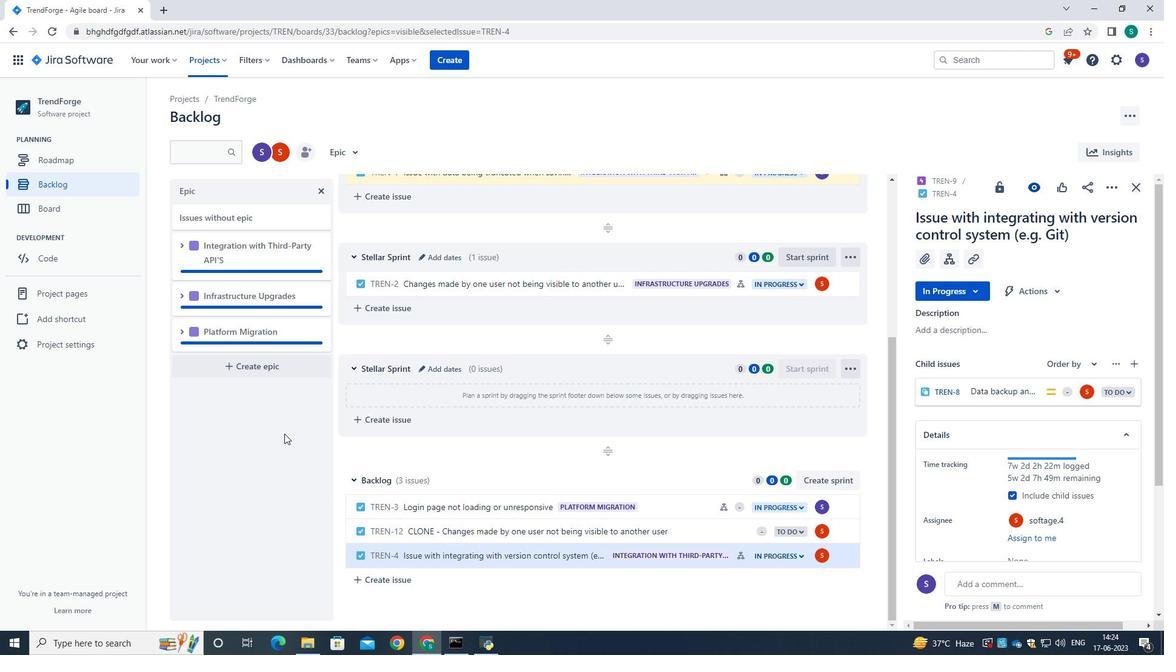 
Action: Mouse pressed left at (257, 437)
Screenshot: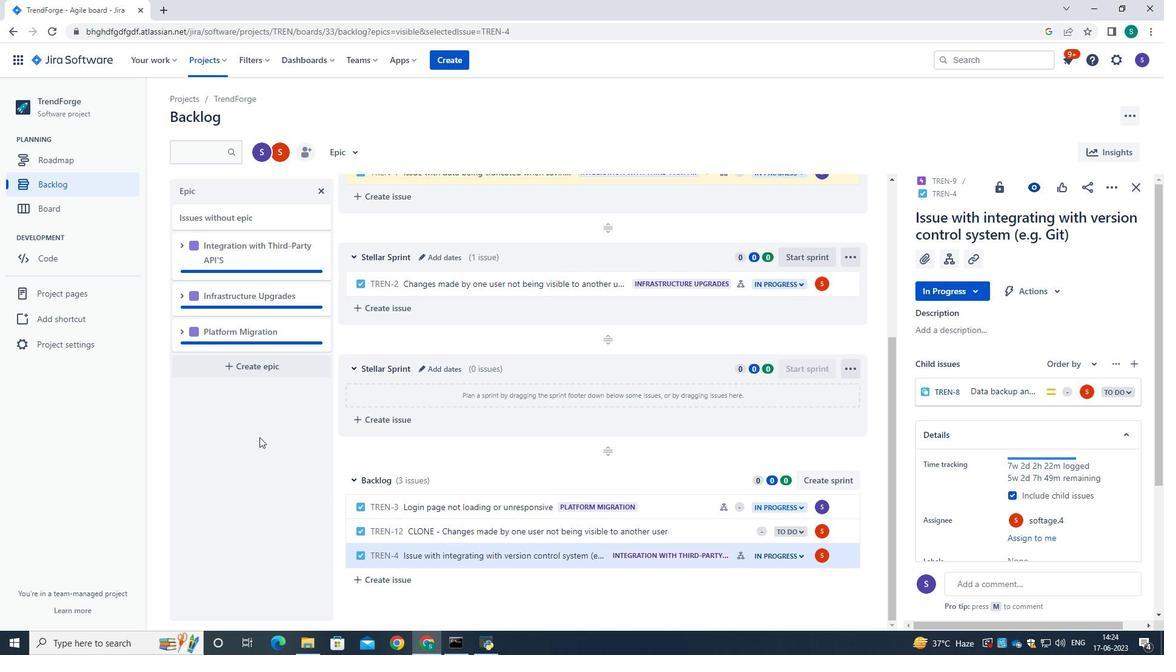 
